 Task: Find connections with filter location Chisec with filter topic #Innovativewith filter profile language German with filter current company Hotel Jobs | JobKing.org with filter school Mgm College Of Engineering & Technology with filter industry Data Infrastructure and Analytics with filter service category Training with filter keywords title Personal Assistant
Action: Mouse moved to (555, 83)
Screenshot: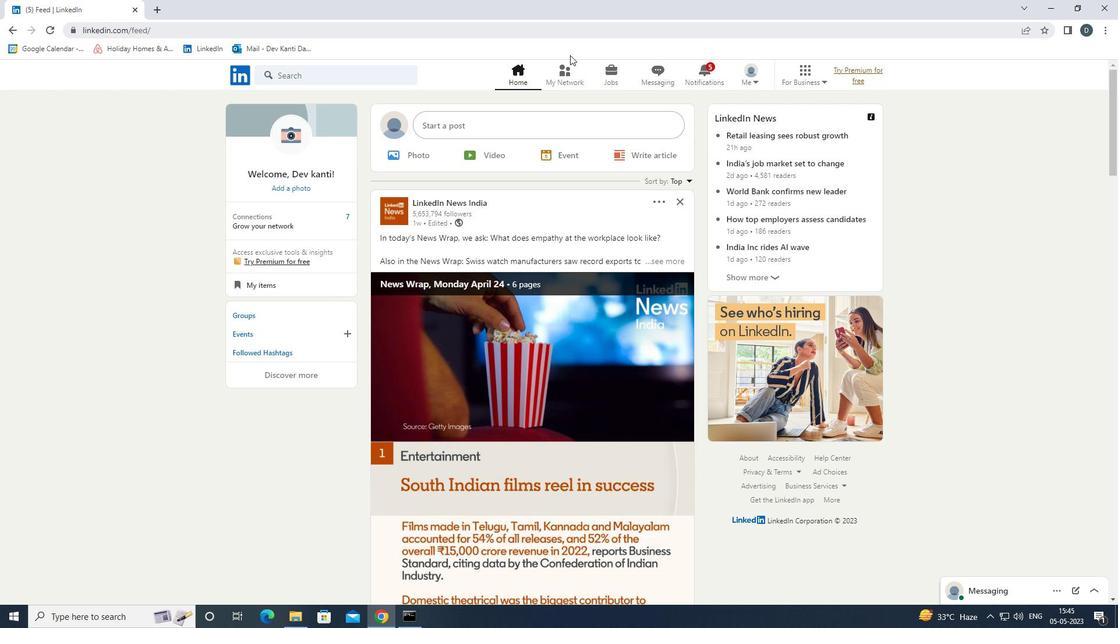 
Action: Mouse pressed left at (555, 83)
Screenshot: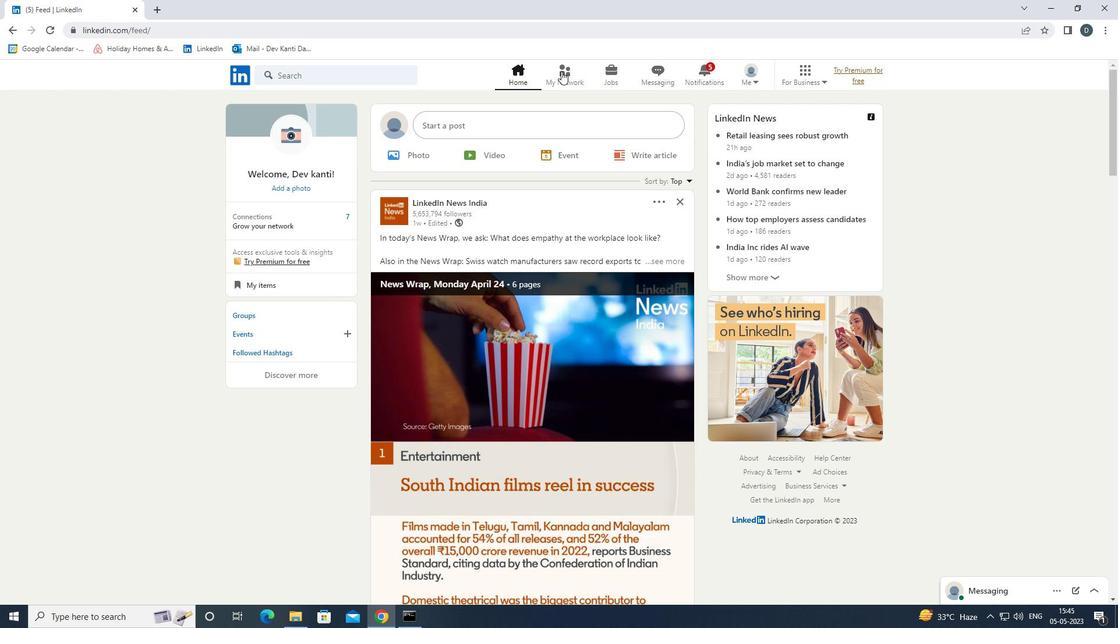 
Action: Mouse moved to (383, 139)
Screenshot: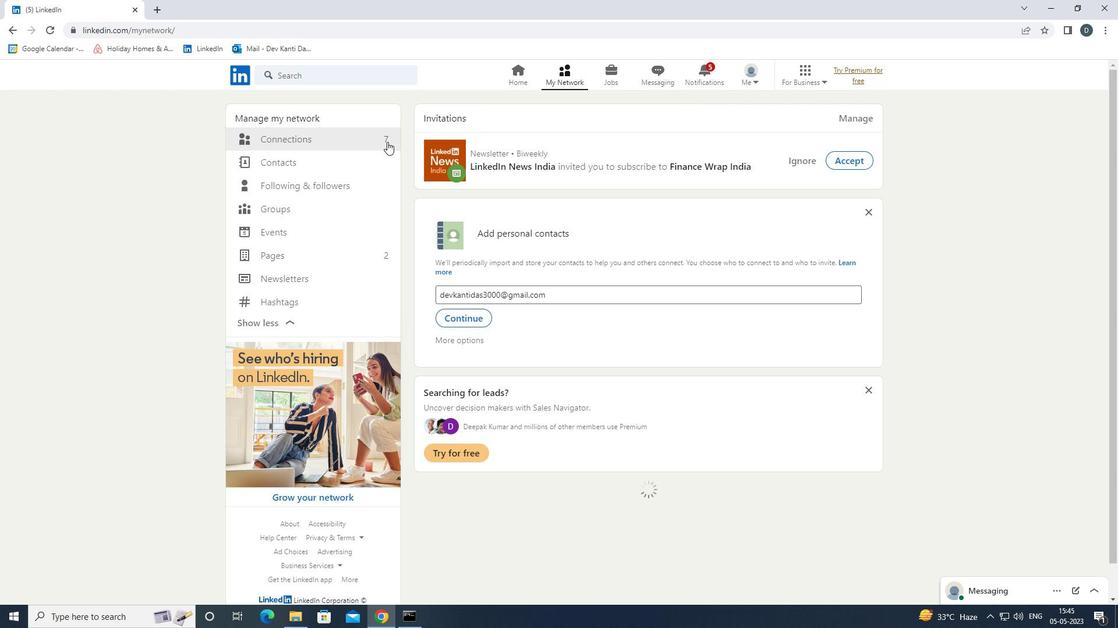 
Action: Mouse pressed left at (383, 139)
Screenshot: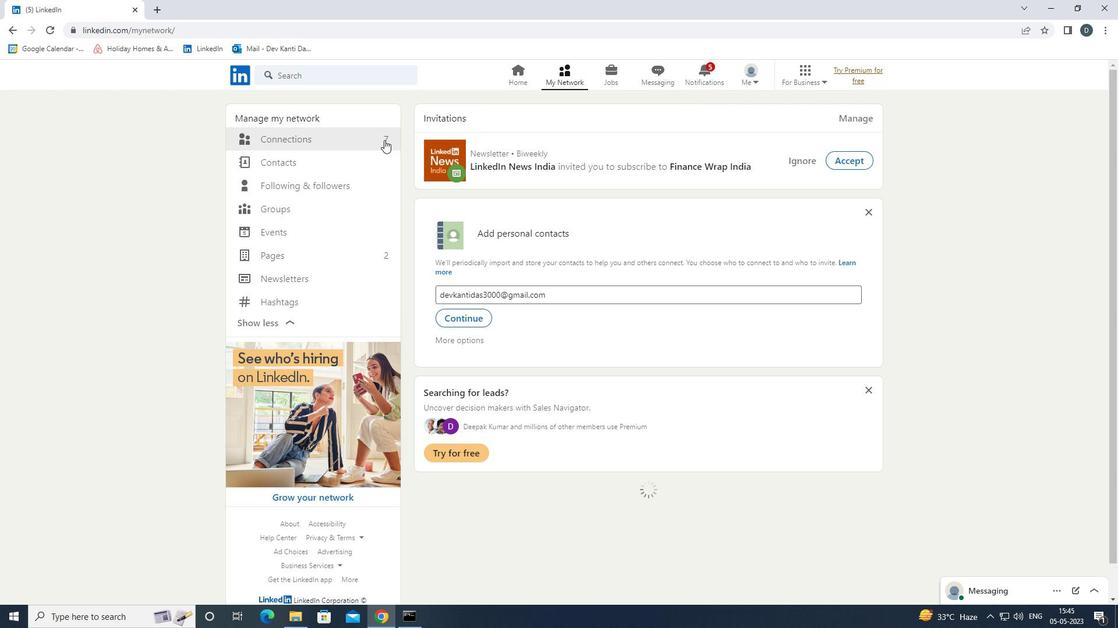 
Action: Mouse moved to (639, 136)
Screenshot: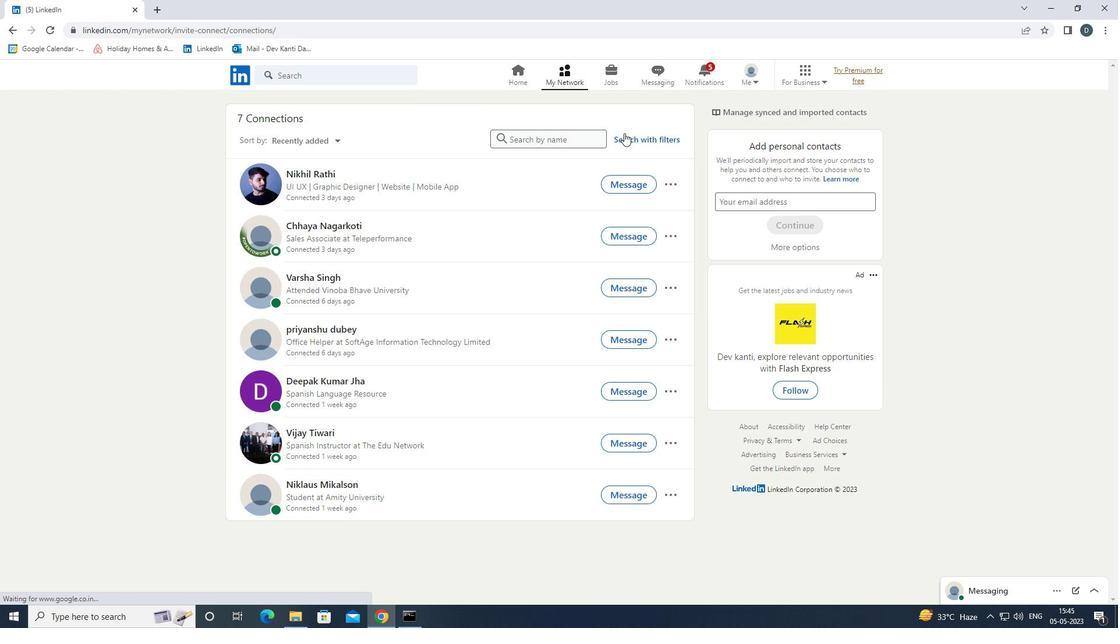 
Action: Mouse pressed left at (639, 136)
Screenshot: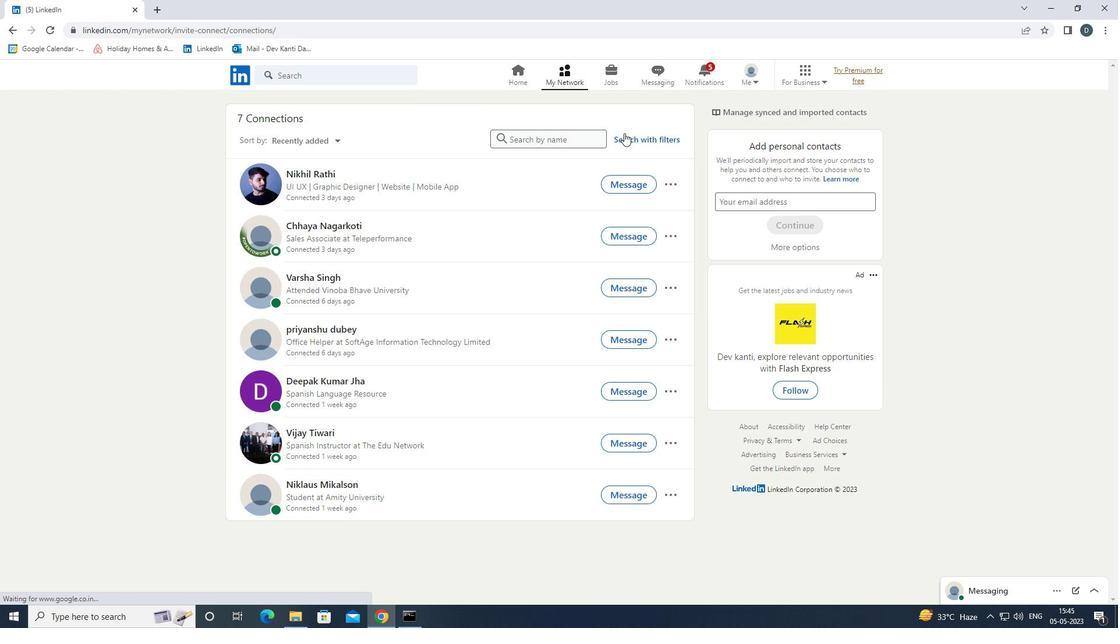 
Action: Mouse moved to (599, 111)
Screenshot: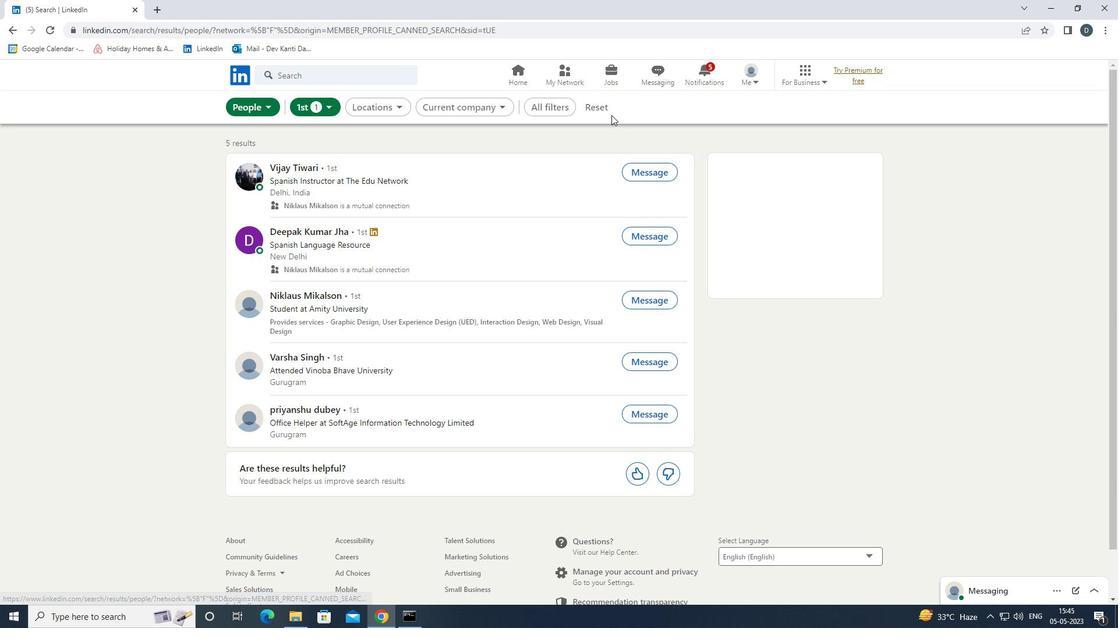 
Action: Mouse pressed left at (599, 111)
Screenshot: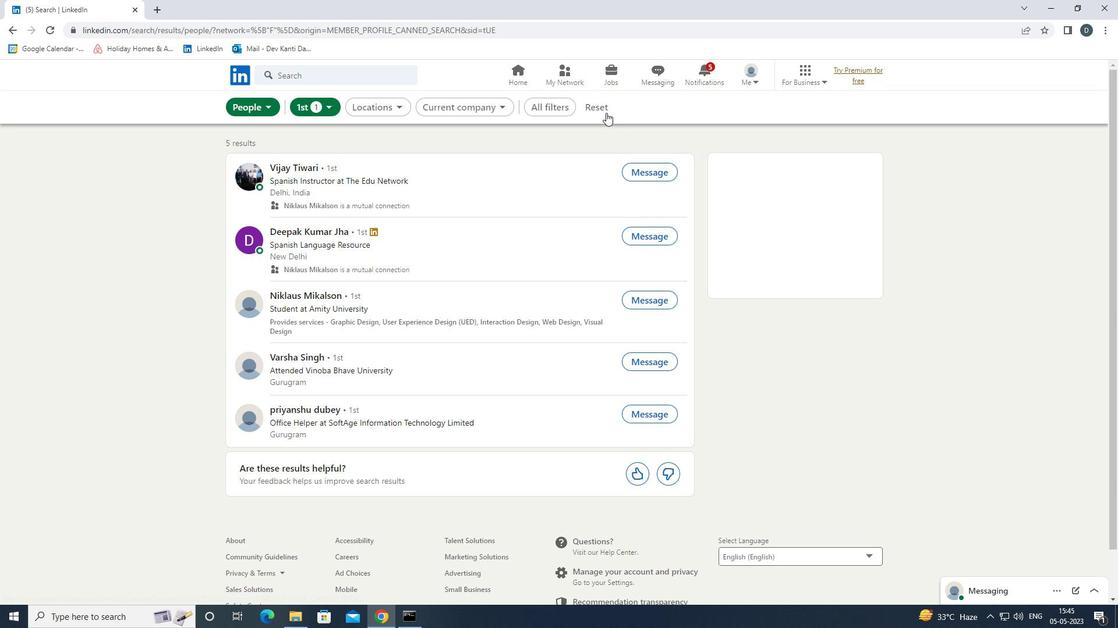 
Action: Mouse moved to (582, 111)
Screenshot: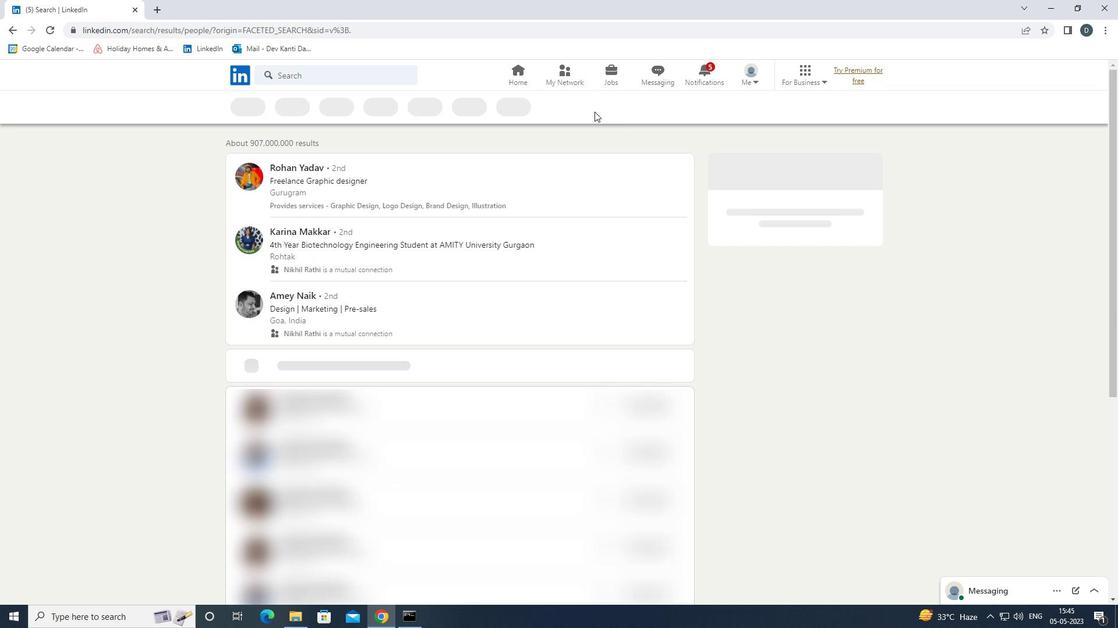 
Action: Mouse pressed left at (582, 111)
Screenshot: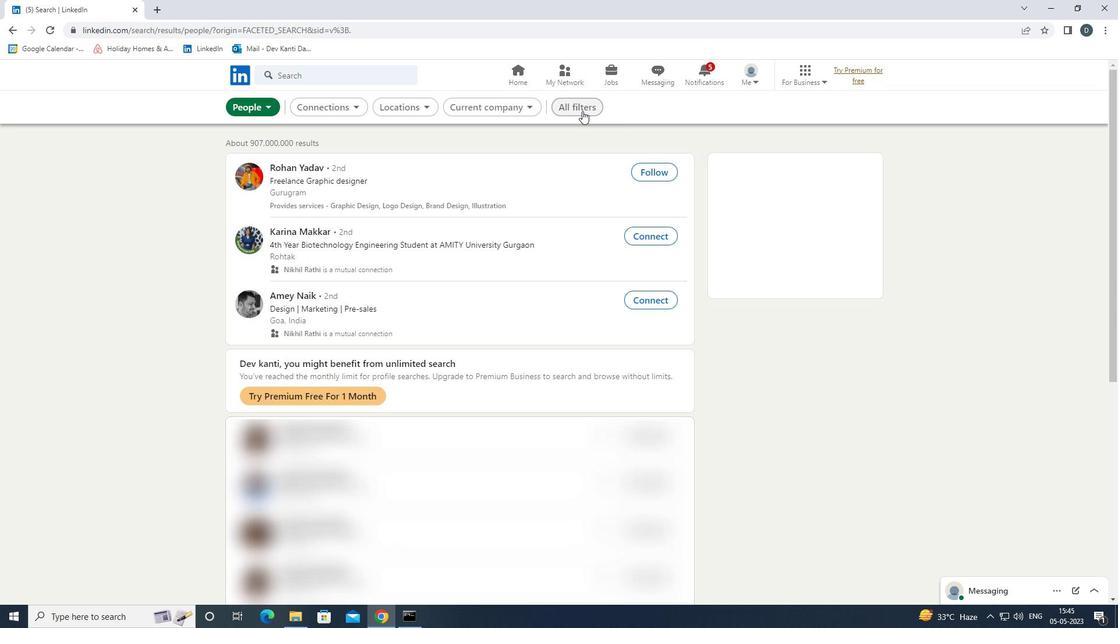 
Action: Mouse moved to (972, 347)
Screenshot: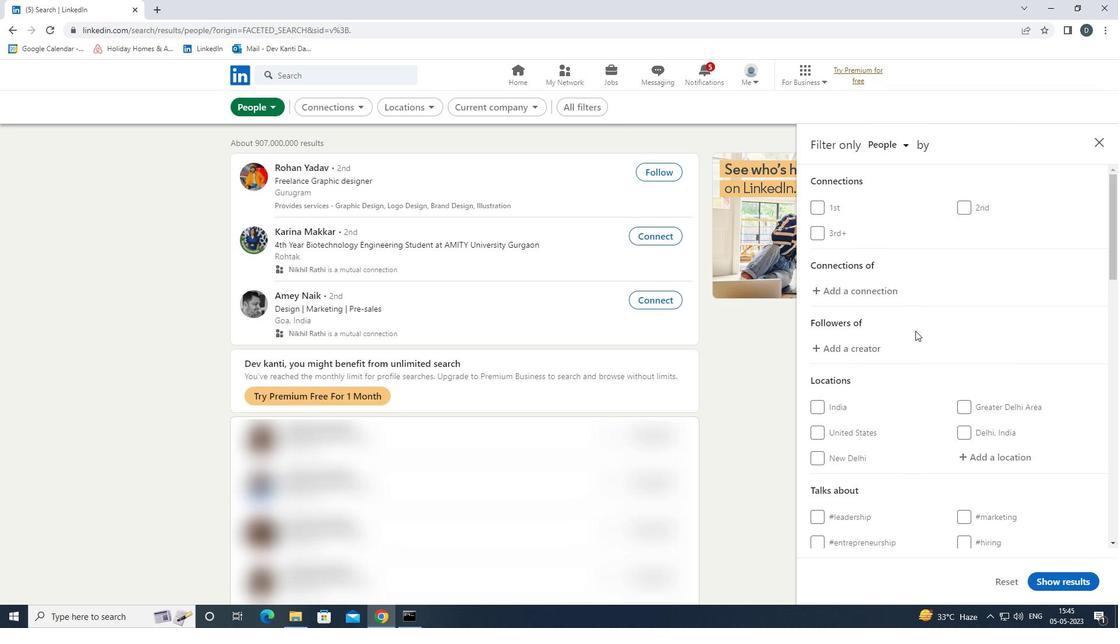 
Action: Mouse scrolled (972, 347) with delta (0, 0)
Screenshot: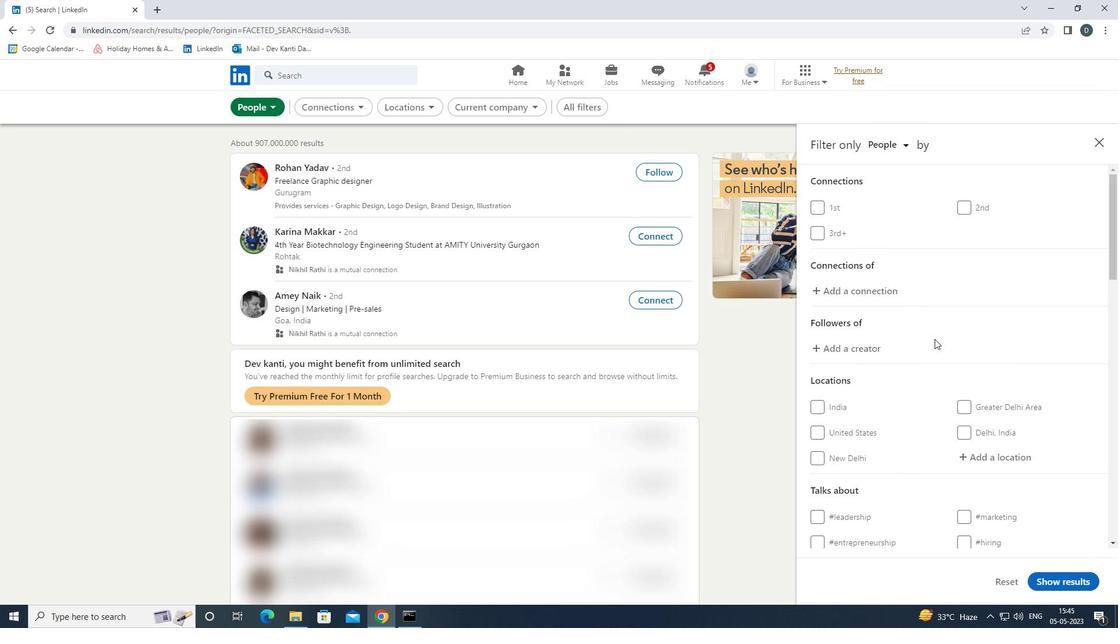 
Action: Mouse moved to (975, 350)
Screenshot: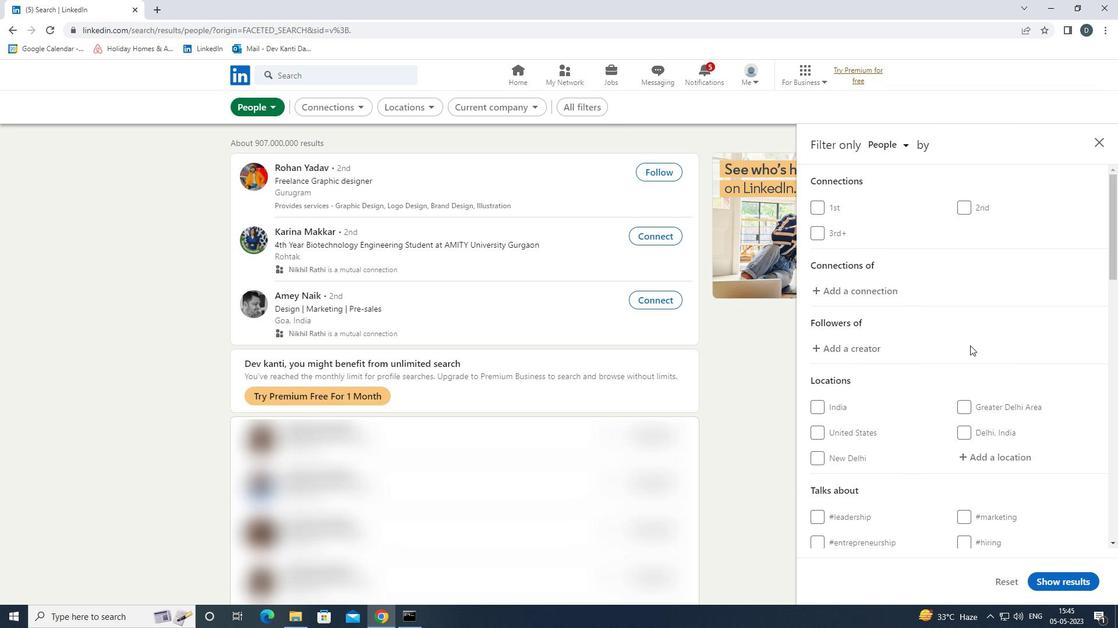 
Action: Mouse scrolled (975, 349) with delta (0, 0)
Screenshot: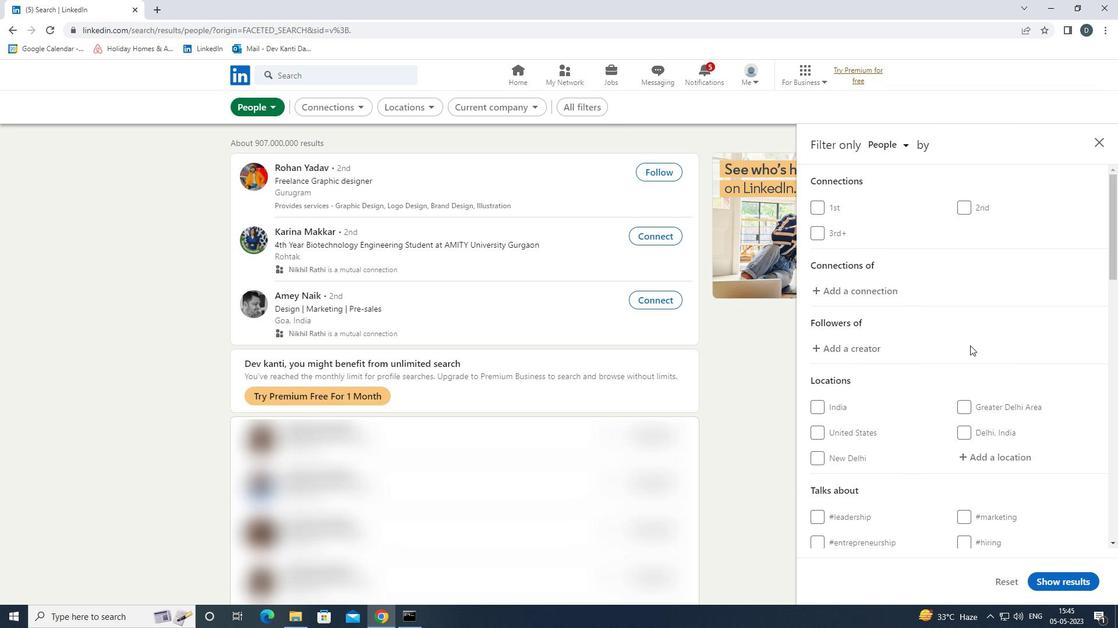 
Action: Mouse moved to (999, 347)
Screenshot: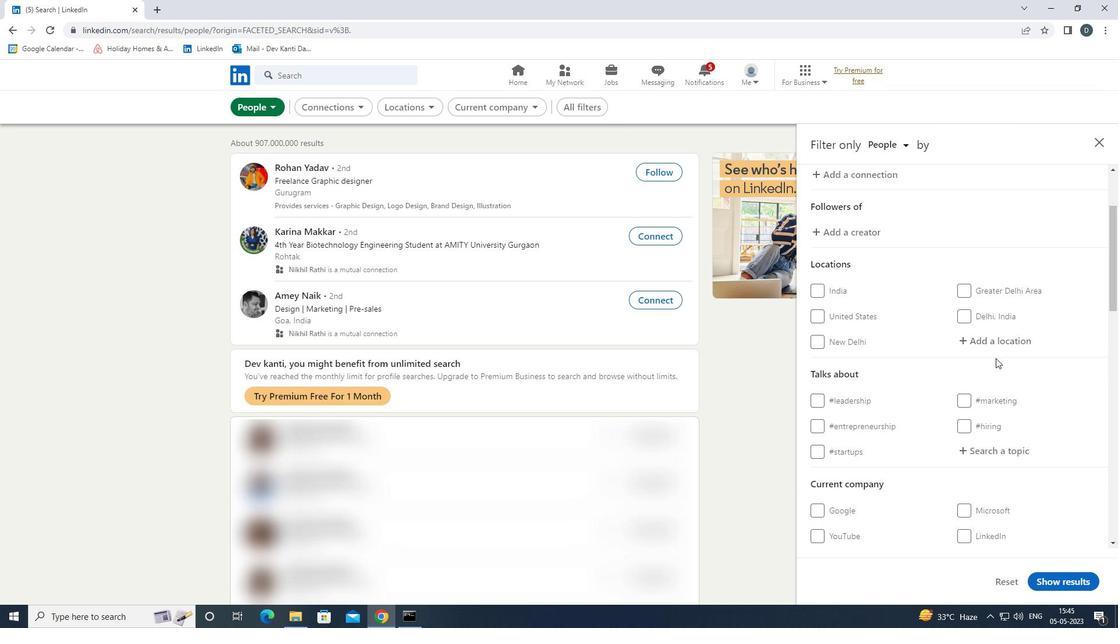 
Action: Mouse pressed left at (999, 347)
Screenshot: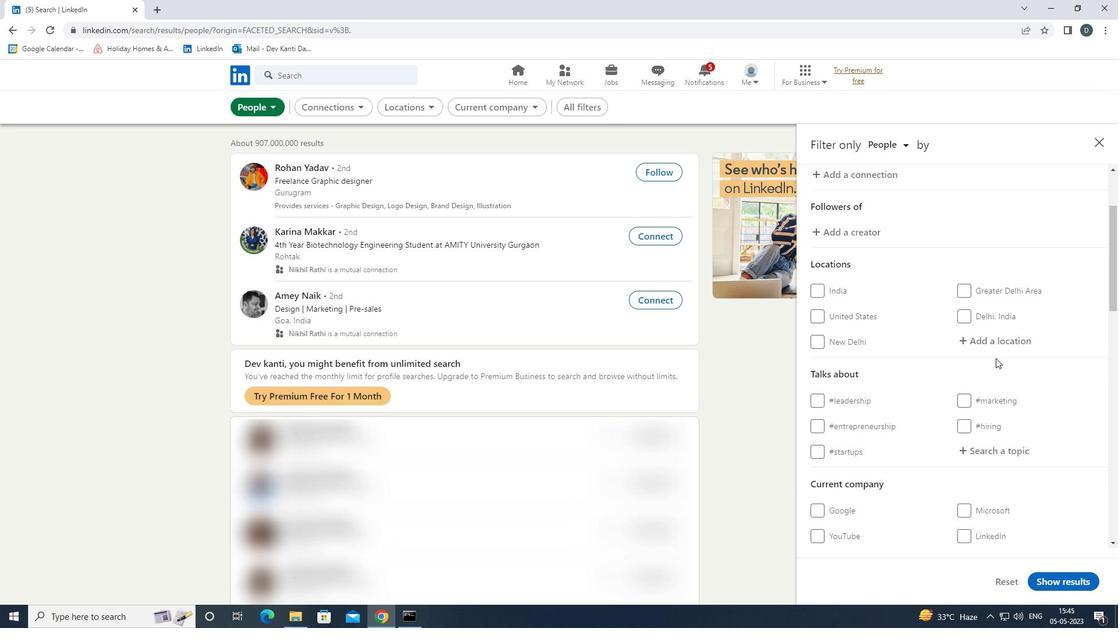 
Action: Mouse moved to (945, 331)
Screenshot: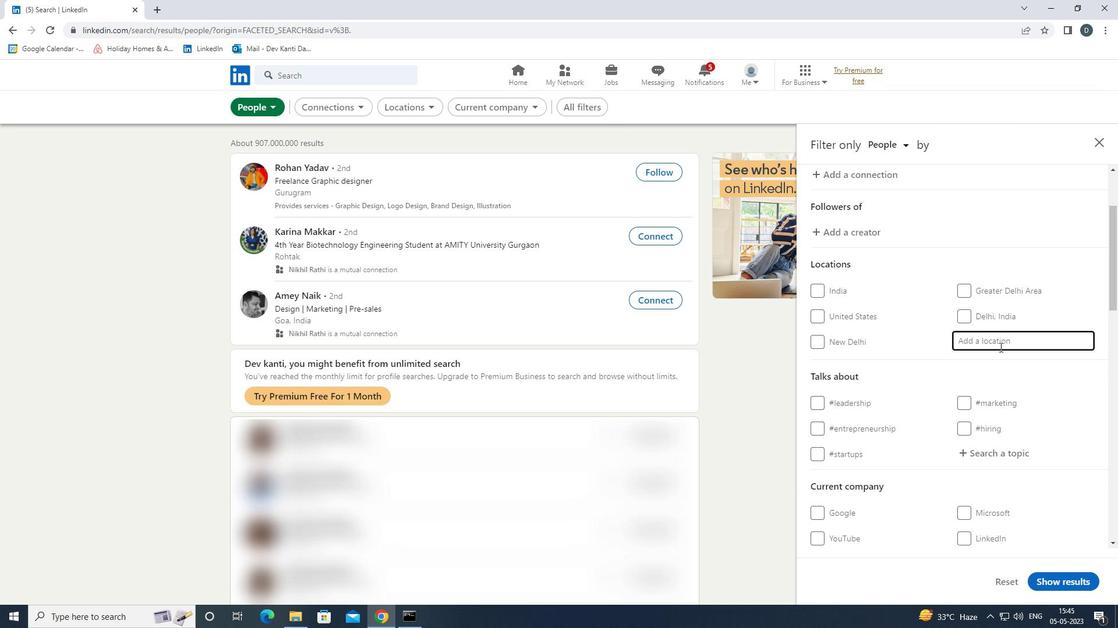 
Action: Key pressed <Key.shift><Key.shift><Key.shift><Key.shift><Key.shift>CHIRES<Key.down><Key.enter>
Screenshot: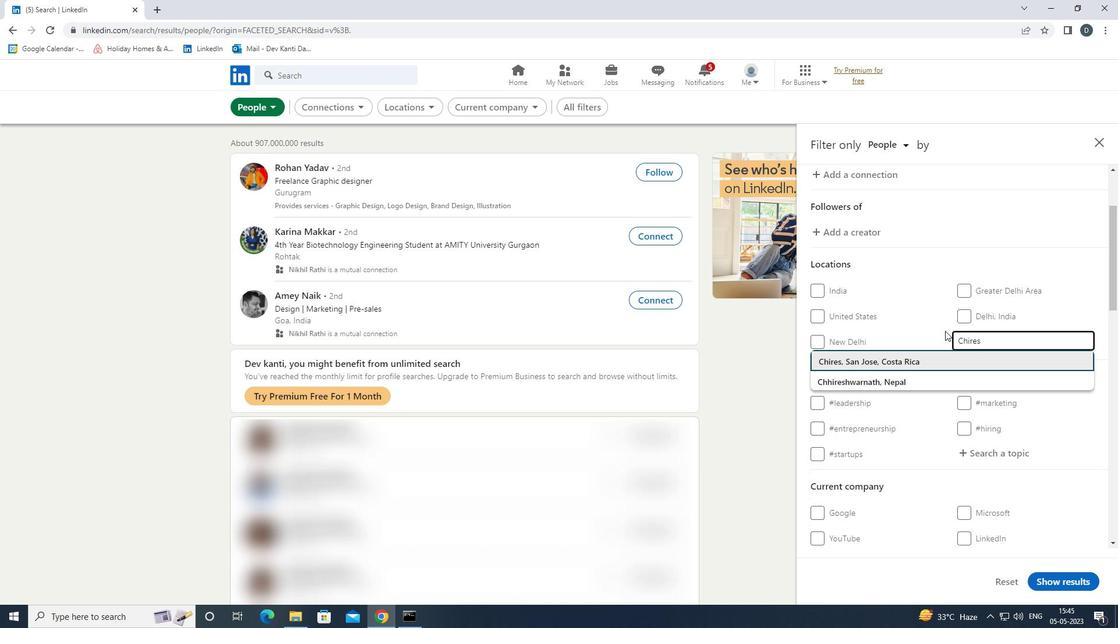 
Action: Mouse scrolled (945, 330) with delta (0, 0)
Screenshot: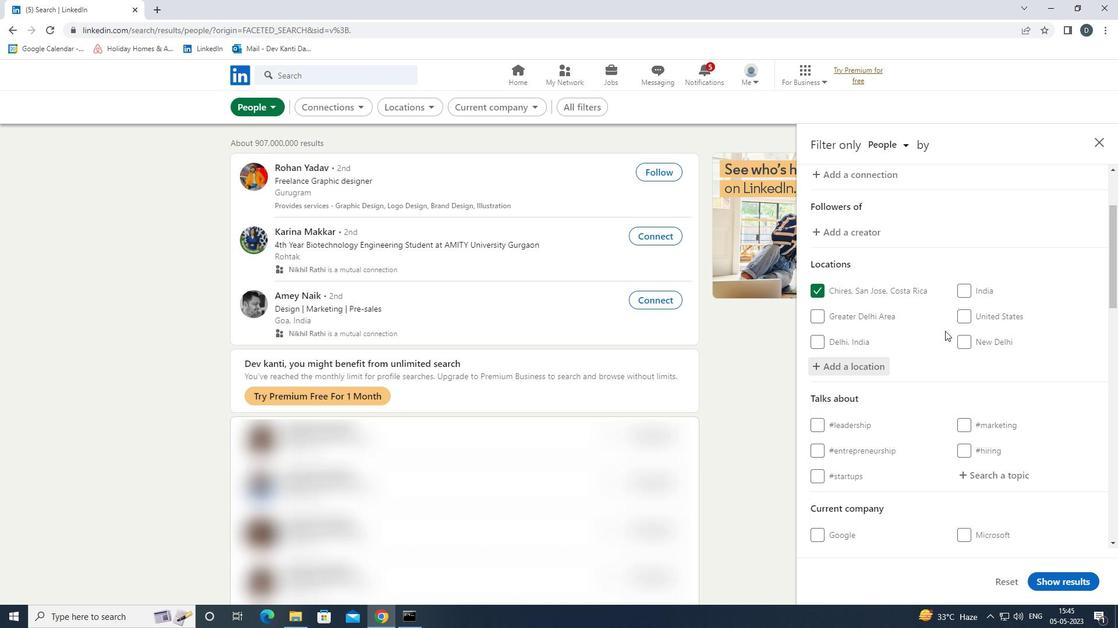 
Action: Mouse scrolled (945, 330) with delta (0, 0)
Screenshot: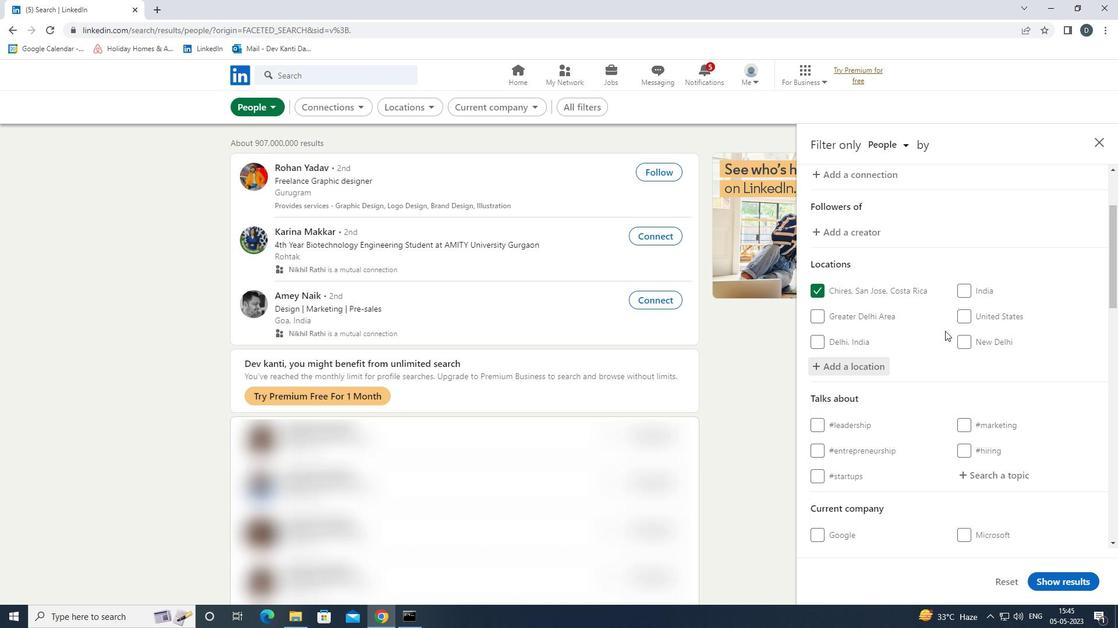 
Action: Mouse moved to (988, 354)
Screenshot: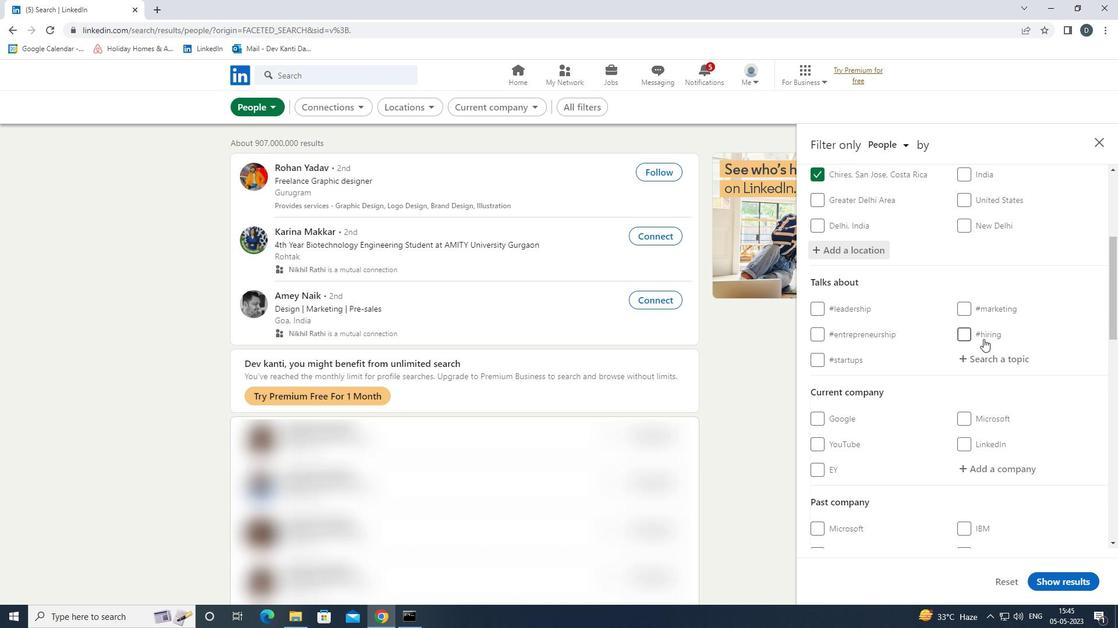 
Action: Mouse pressed left at (988, 354)
Screenshot: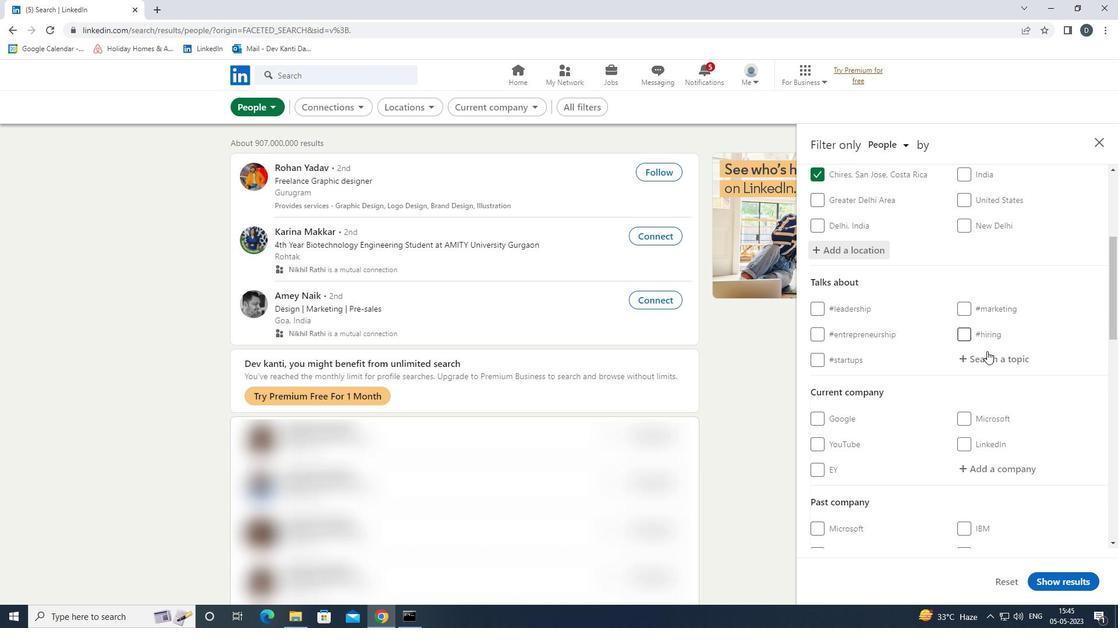 
Action: Key pressed <Key.shift><Key.shift><Key.shift>INNOVATION<Key.backspace><Key.backspace>VE<Key.down><Key.enter>
Screenshot: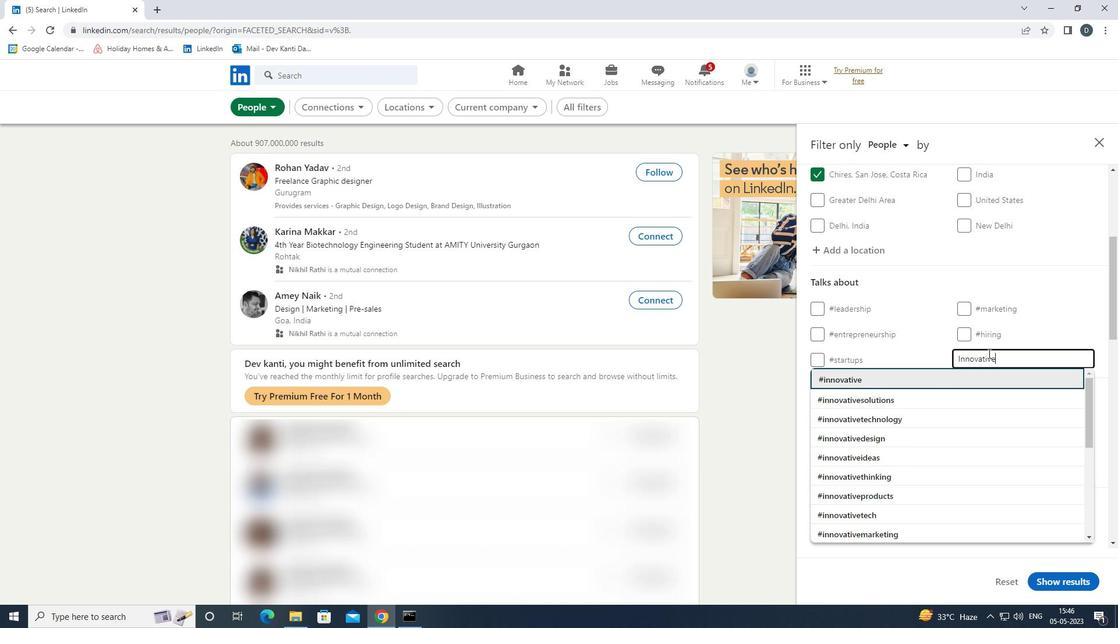 
Action: Mouse scrolled (988, 353) with delta (0, 0)
Screenshot: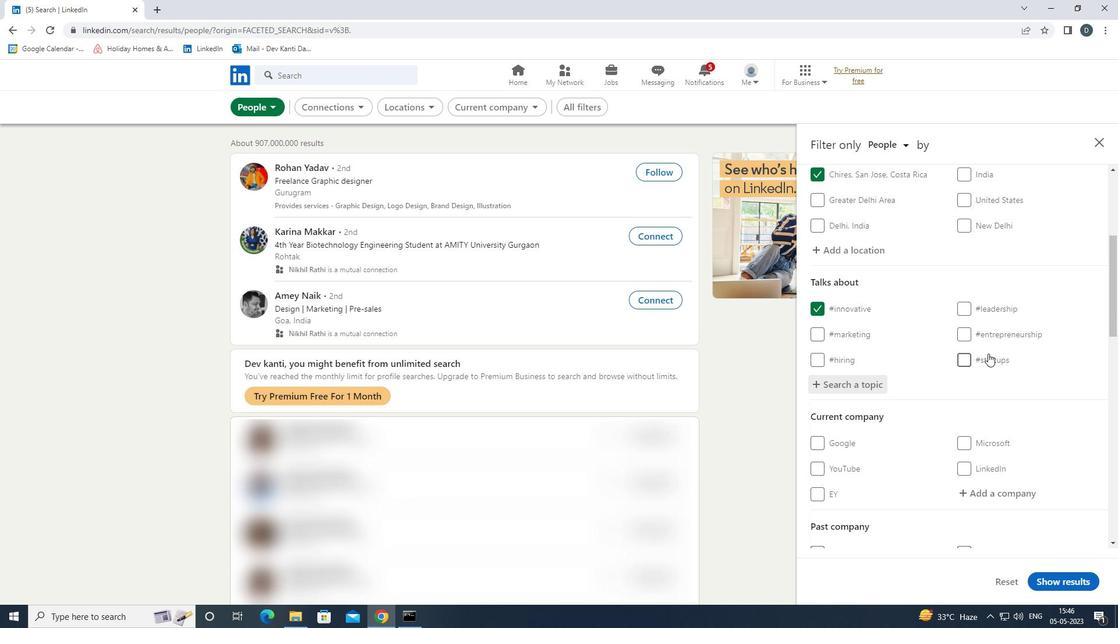 
Action: Mouse scrolled (988, 353) with delta (0, 0)
Screenshot: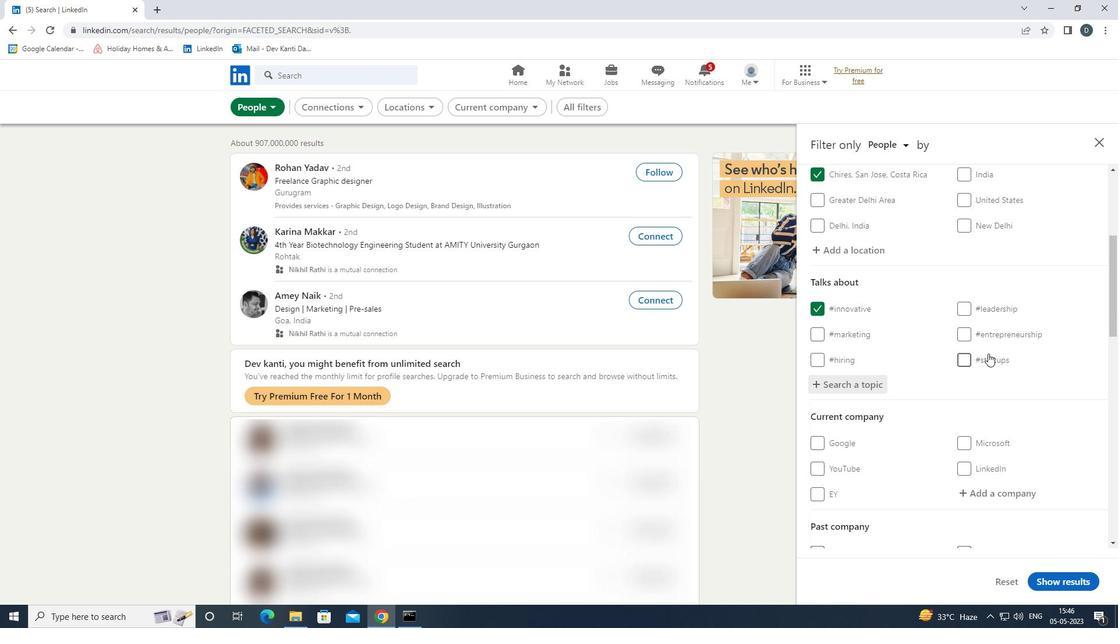 
Action: Mouse scrolled (988, 353) with delta (0, 0)
Screenshot: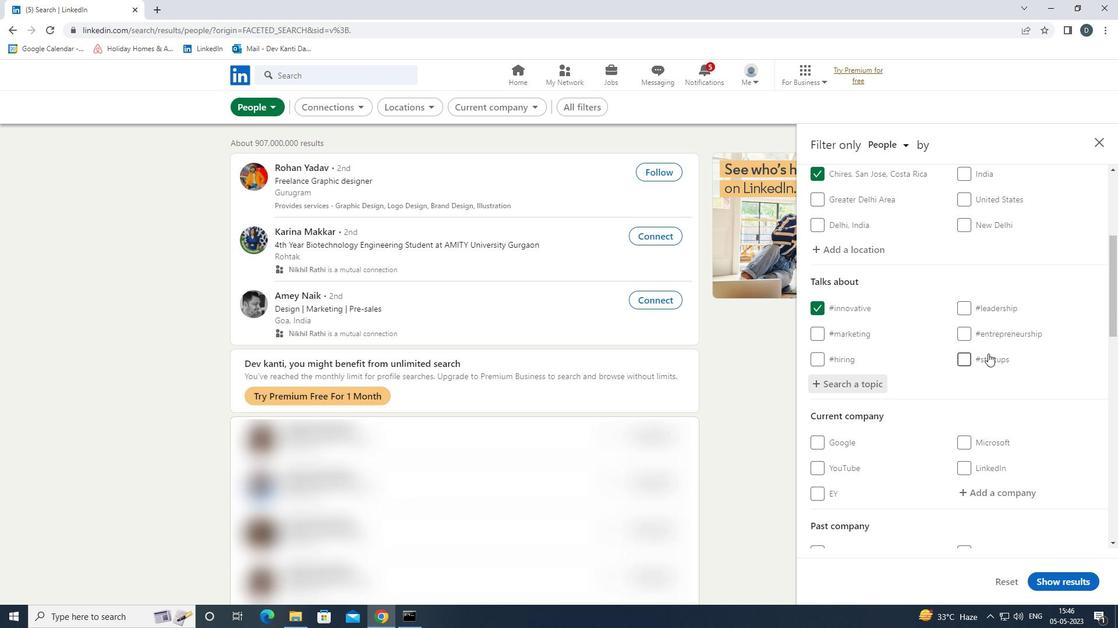 
Action: Mouse moved to (988, 354)
Screenshot: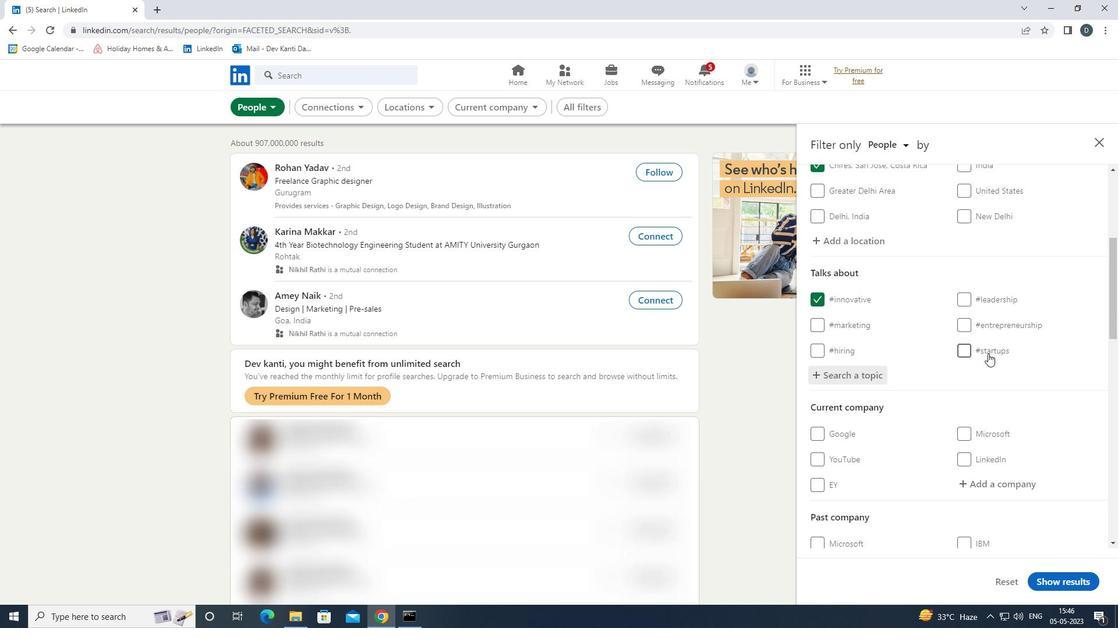 
Action: Mouse scrolled (988, 353) with delta (0, 0)
Screenshot: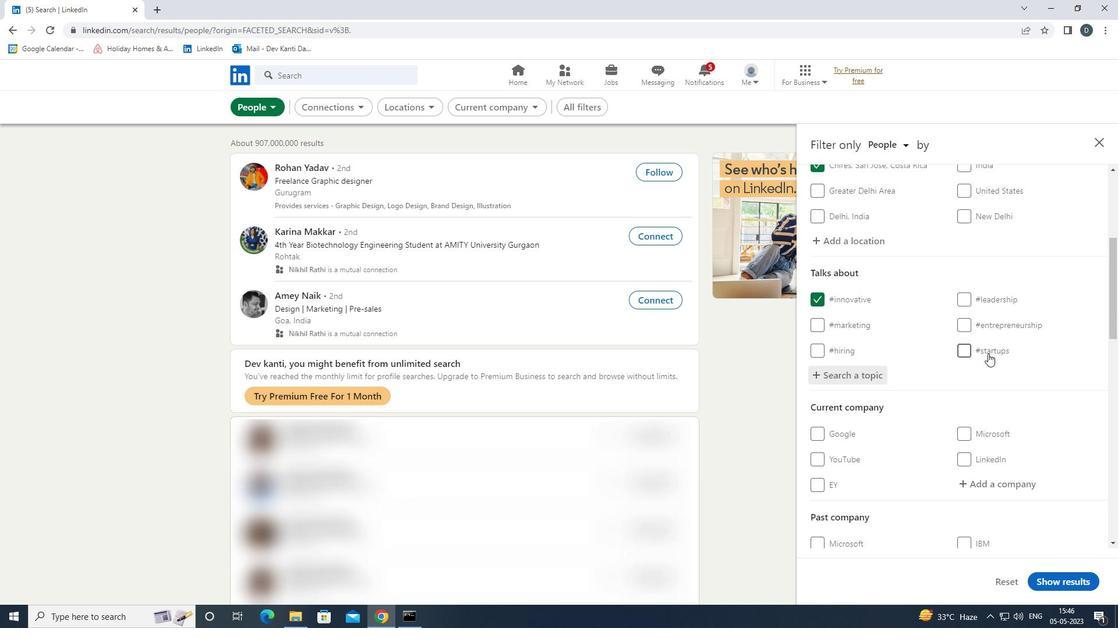 
Action: Mouse scrolled (988, 353) with delta (0, 0)
Screenshot: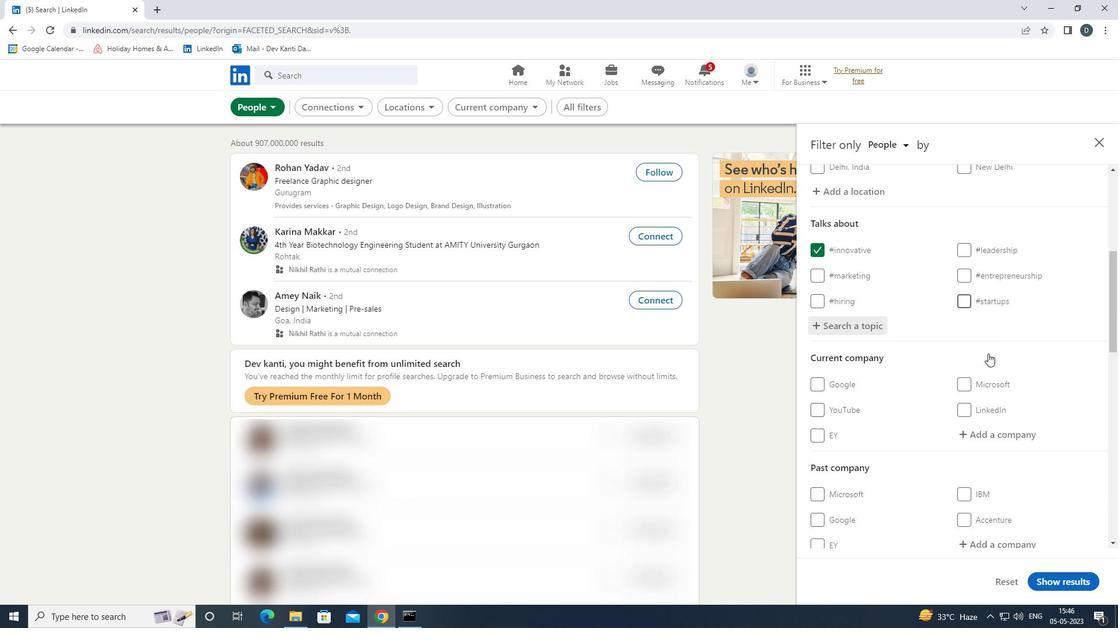 
Action: Mouse scrolled (988, 353) with delta (0, 0)
Screenshot: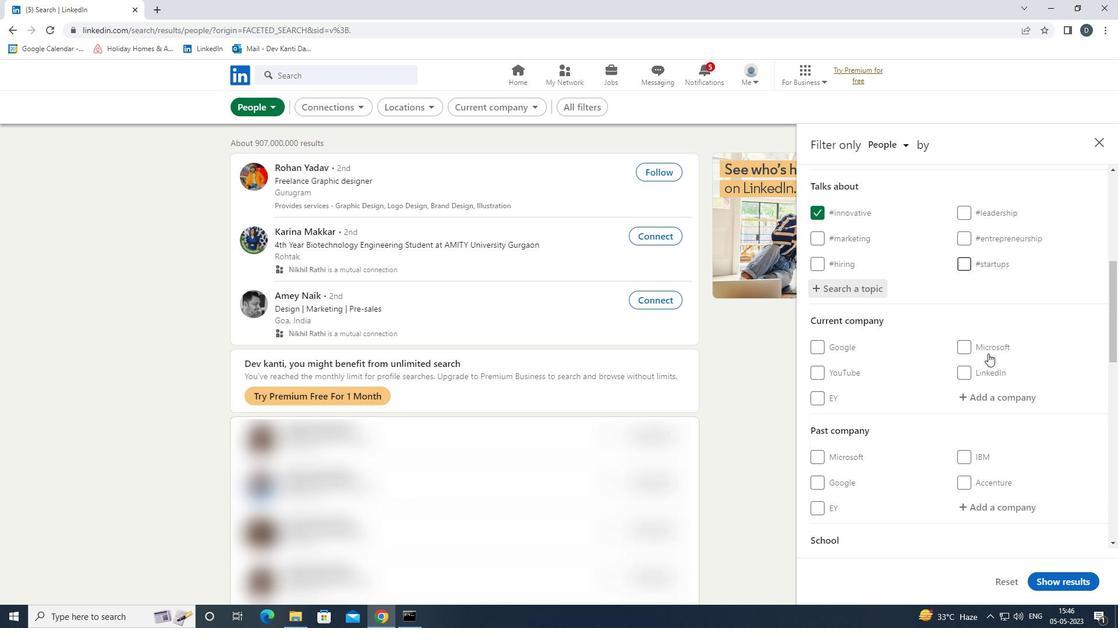 
Action: Mouse scrolled (988, 353) with delta (0, 0)
Screenshot: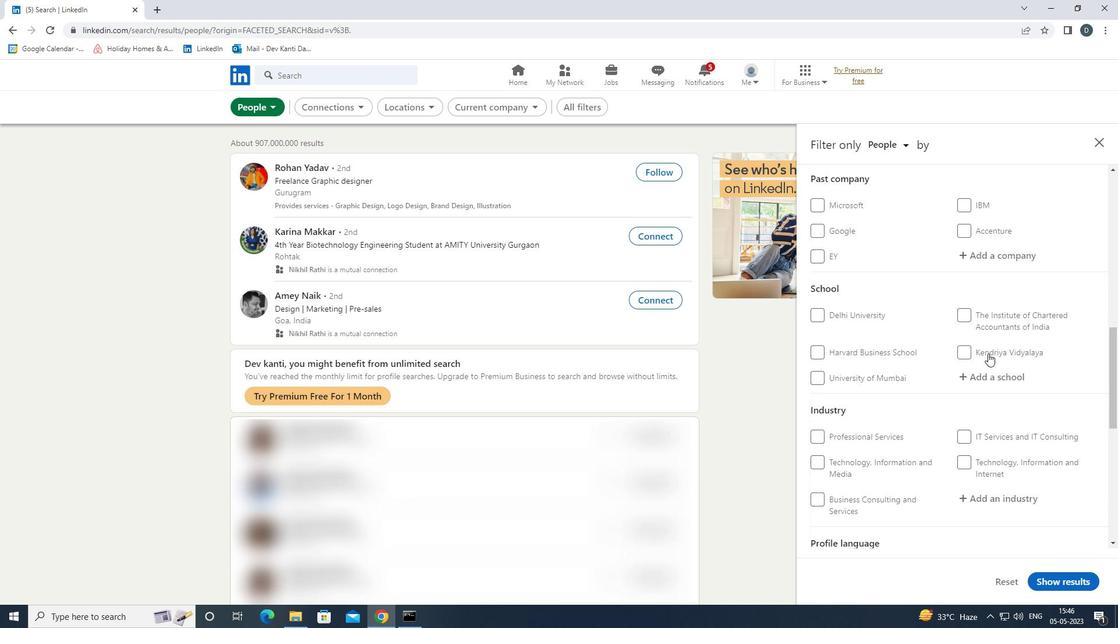 
Action: Mouse scrolled (988, 353) with delta (0, 0)
Screenshot: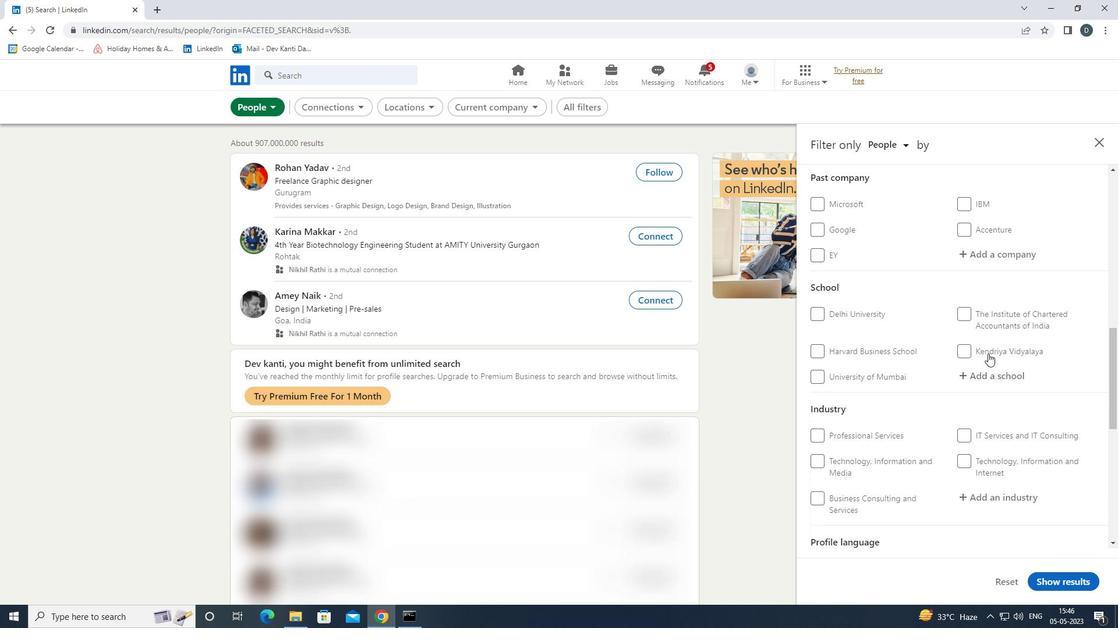
Action: Mouse scrolled (988, 353) with delta (0, 0)
Screenshot: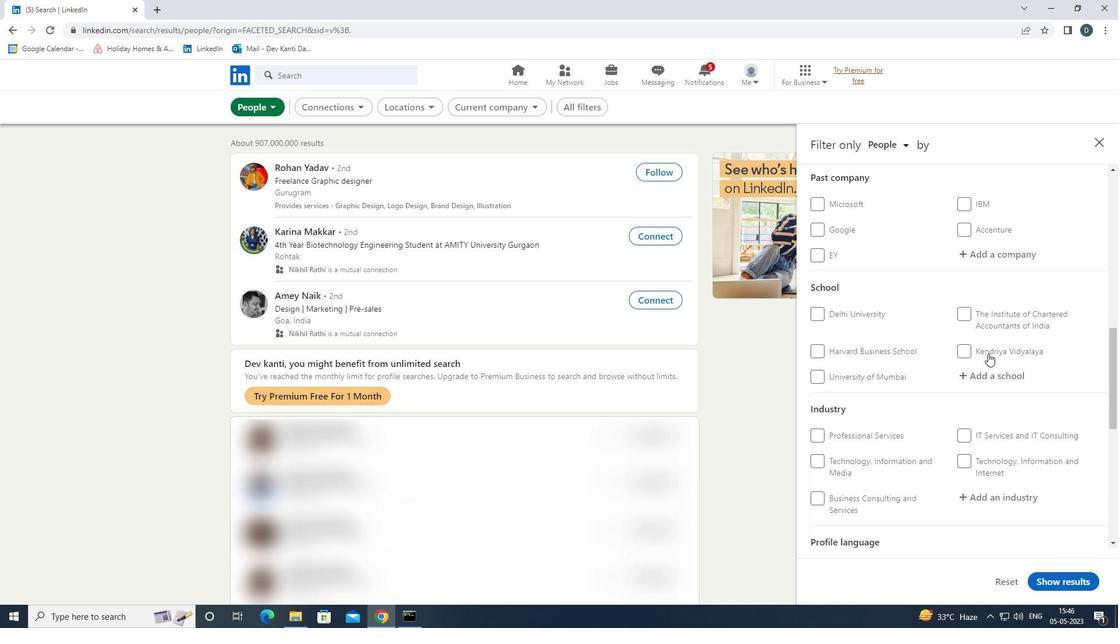 
Action: Mouse scrolled (988, 353) with delta (0, 0)
Screenshot: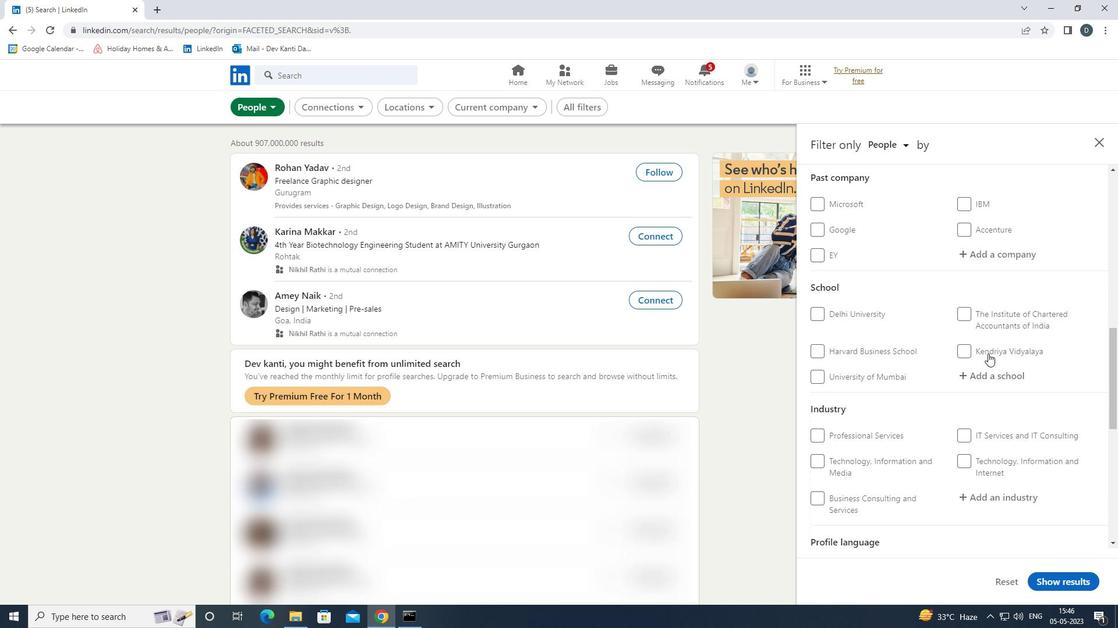 
Action: Mouse moved to (840, 387)
Screenshot: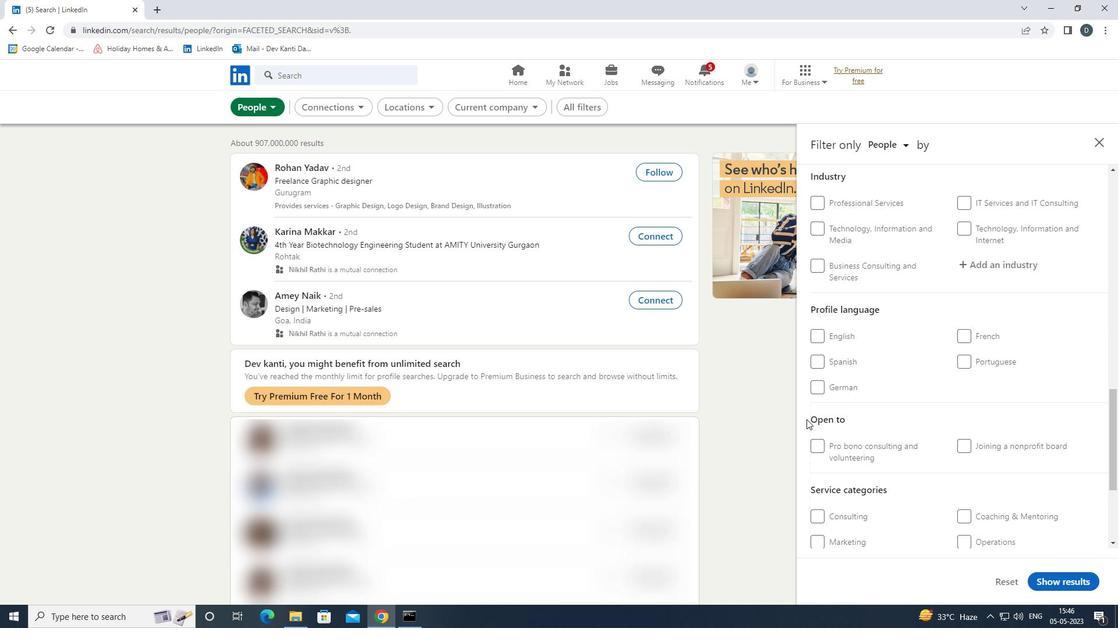
Action: Mouse pressed left at (840, 387)
Screenshot: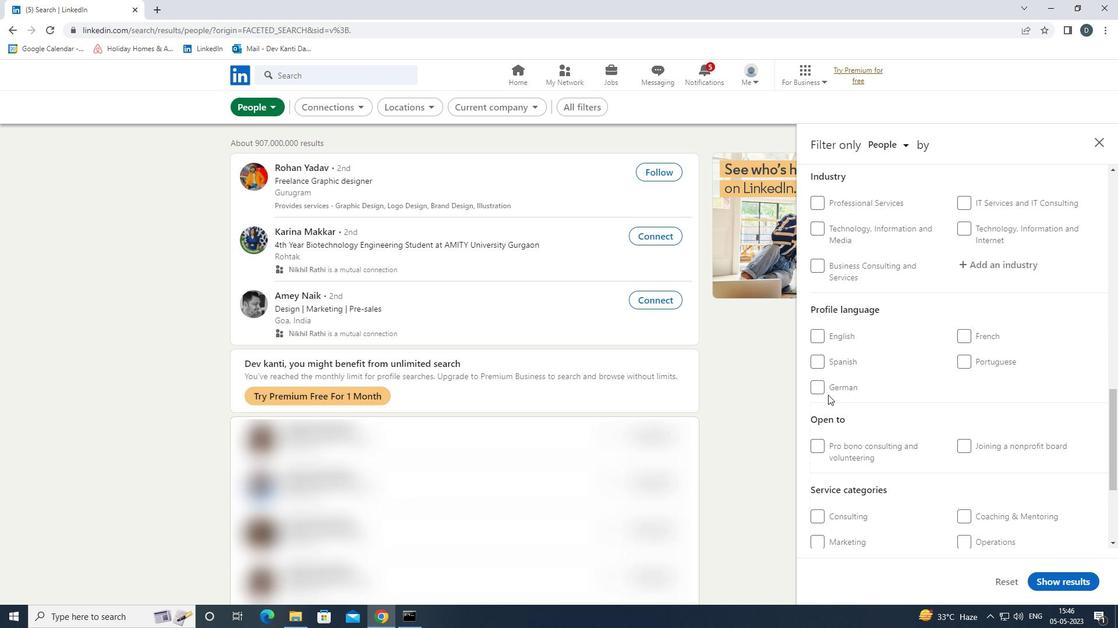 
Action: Mouse scrolled (840, 387) with delta (0, 0)
Screenshot: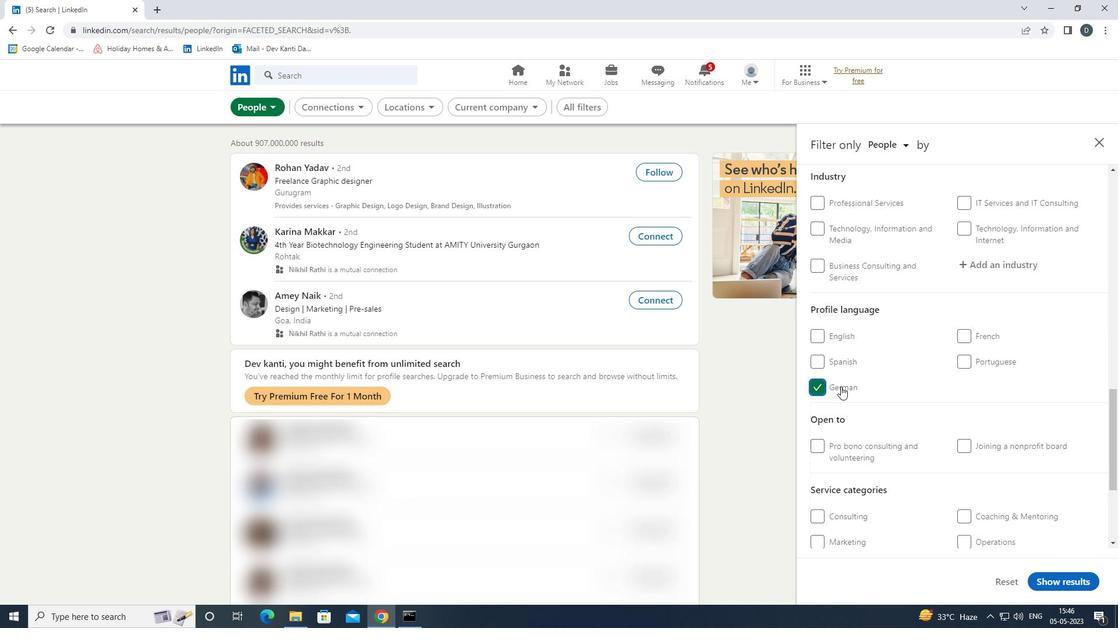 
Action: Mouse scrolled (840, 387) with delta (0, 0)
Screenshot: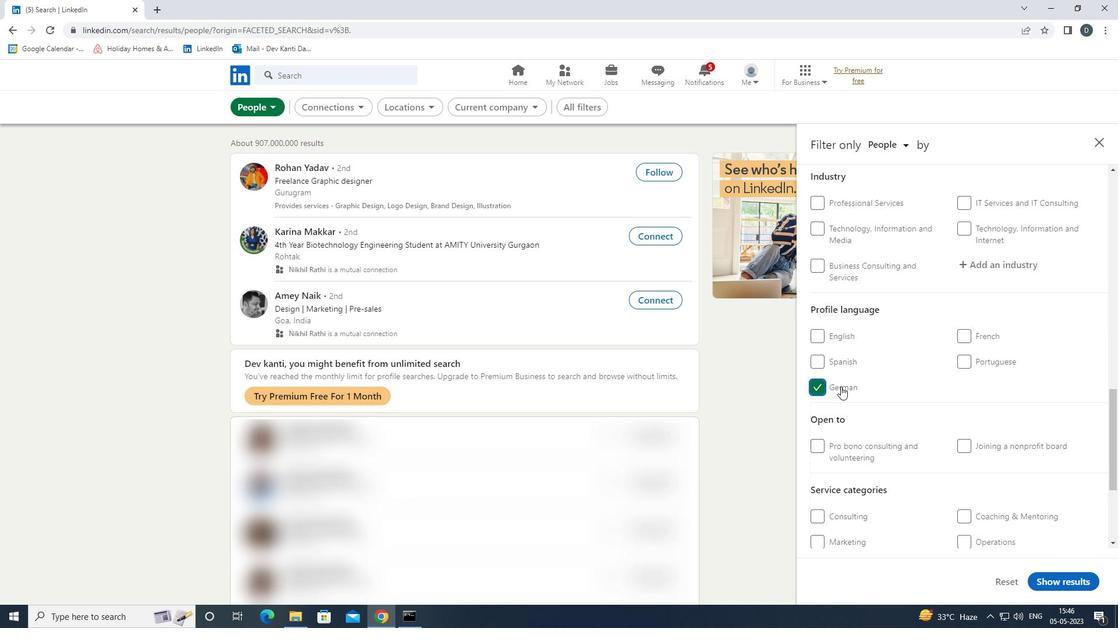 
Action: Mouse scrolled (840, 387) with delta (0, 0)
Screenshot: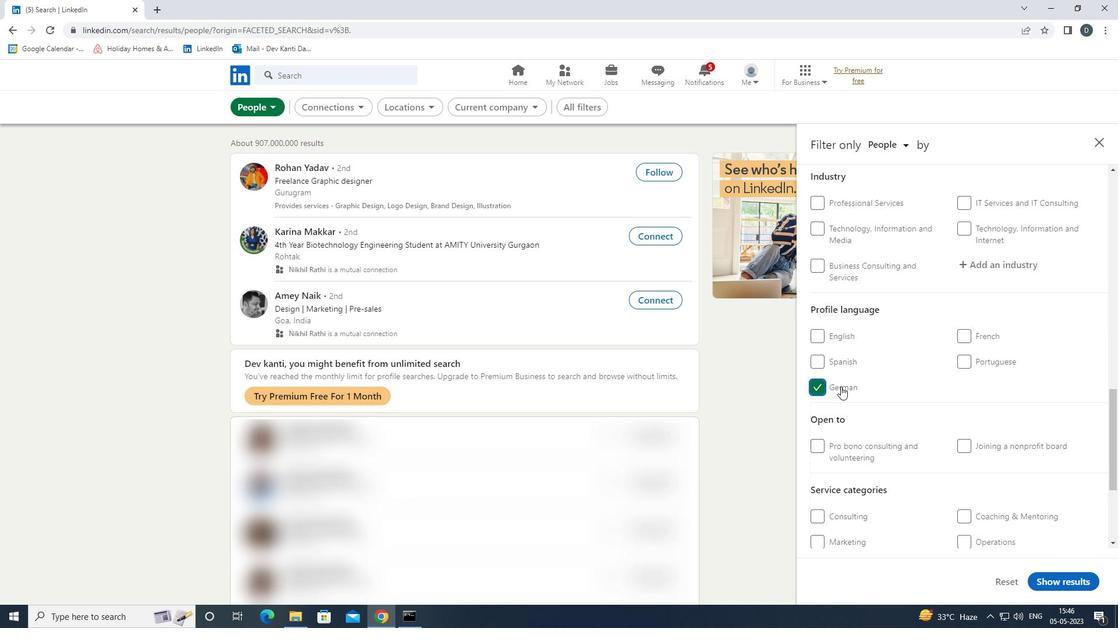 
Action: Mouse scrolled (840, 387) with delta (0, 0)
Screenshot: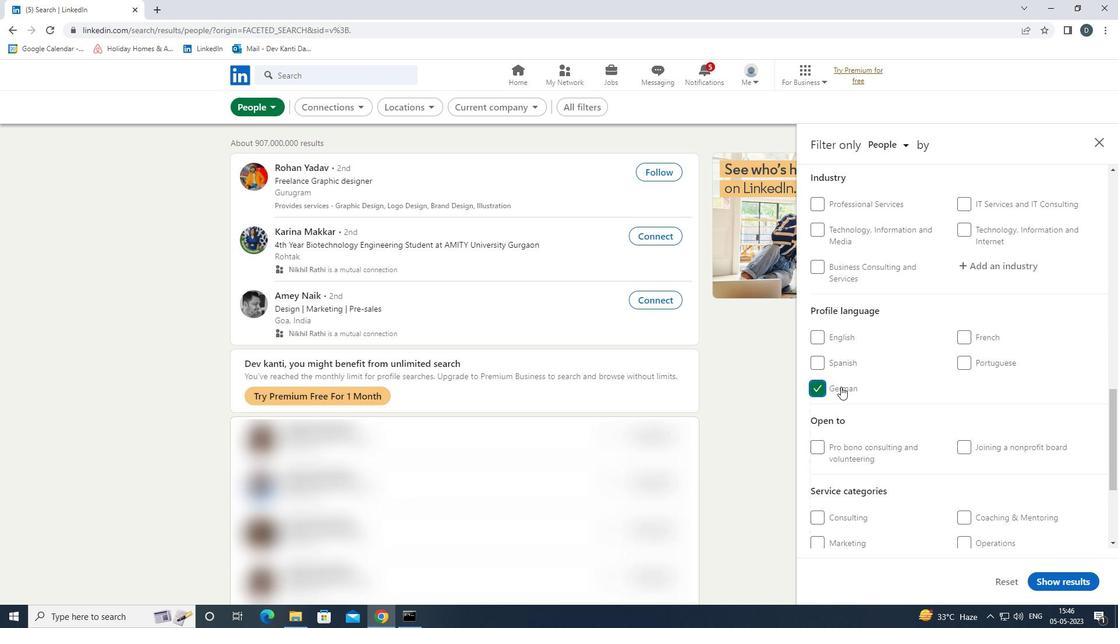 
Action: Mouse scrolled (840, 387) with delta (0, 0)
Screenshot: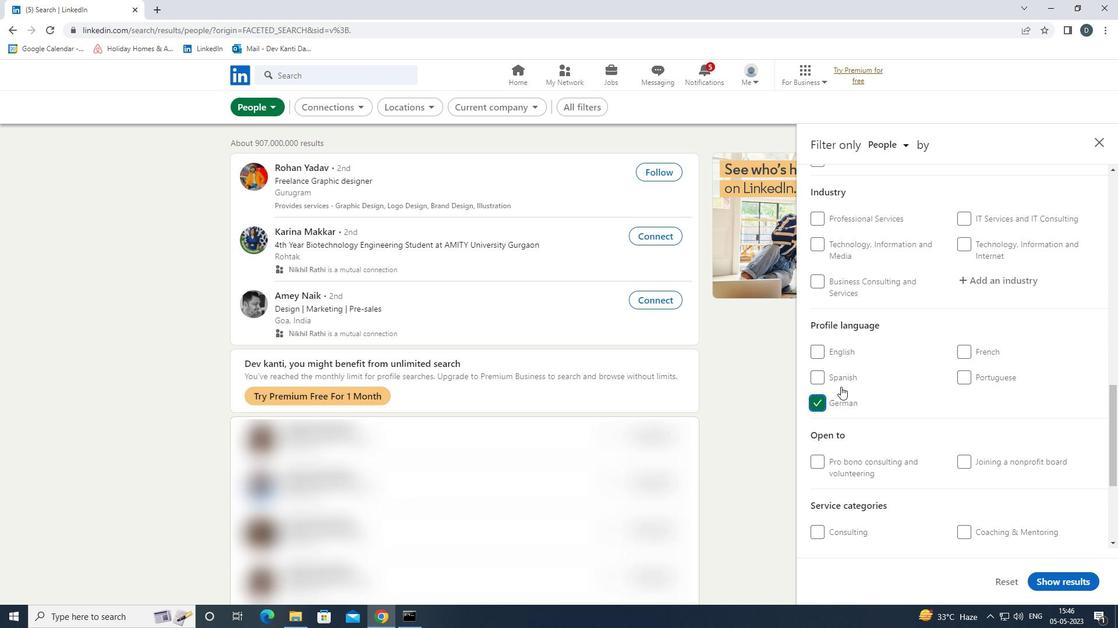 
Action: Mouse scrolled (840, 387) with delta (0, 0)
Screenshot: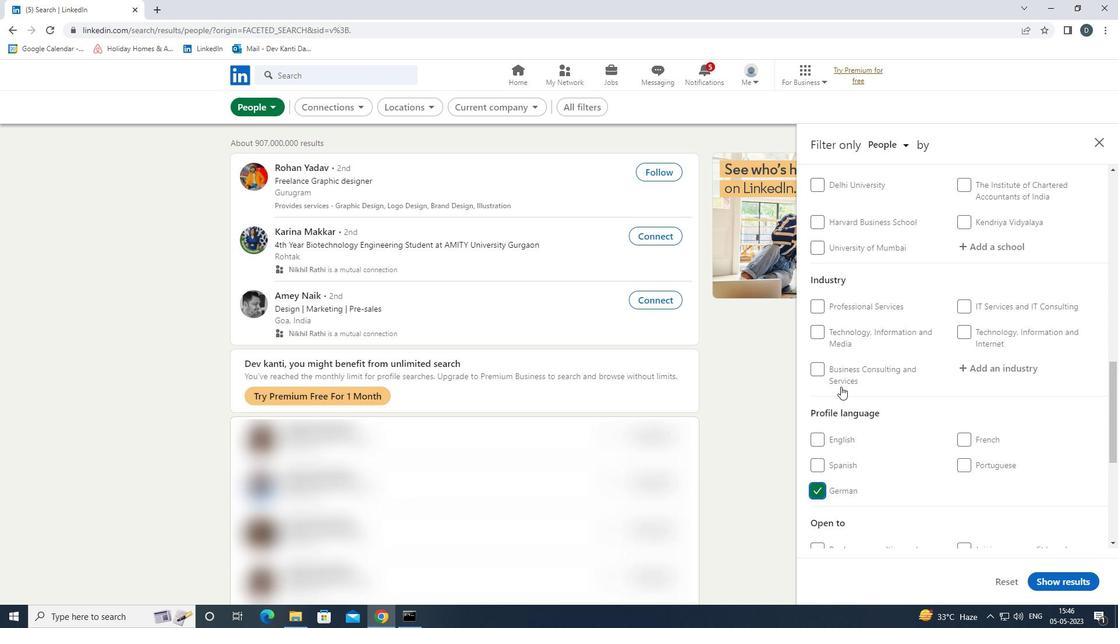 
Action: Mouse moved to (849, 381)
Screenshot: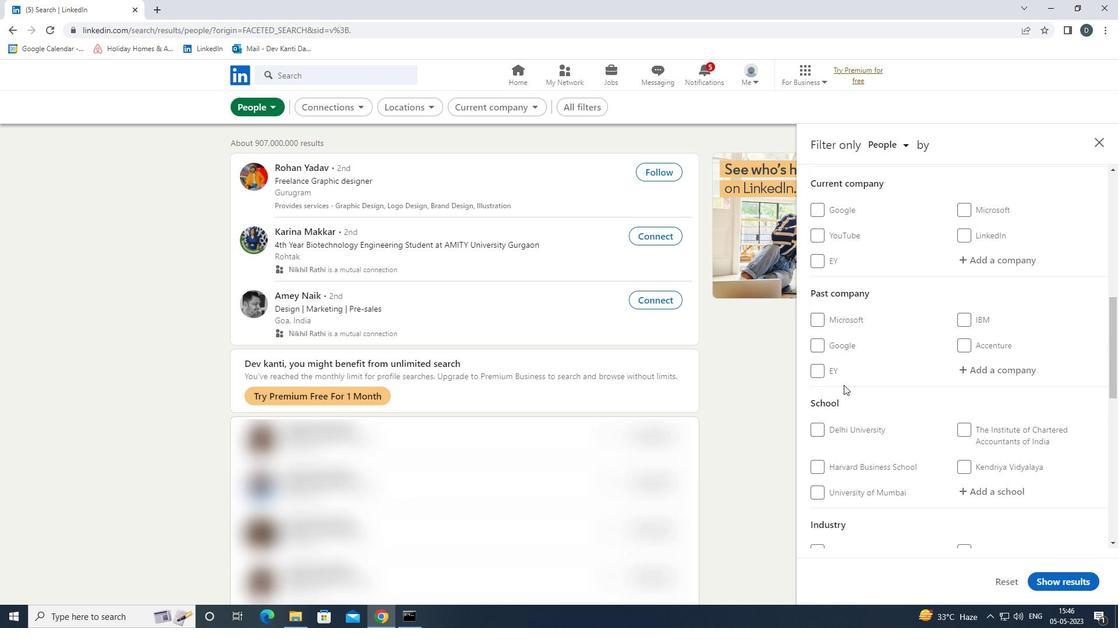 
Action: Mouse scrolled (849, 382) with delta (0, 0)
Screenshot: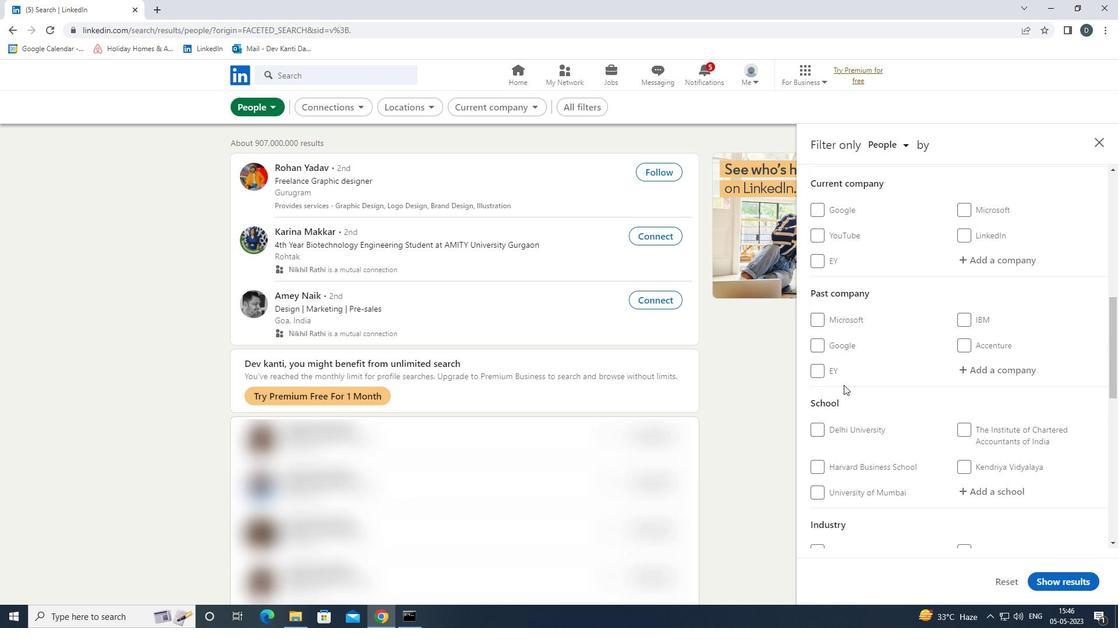 
Action: Mouse moved to (1001, 314)
Screenshot: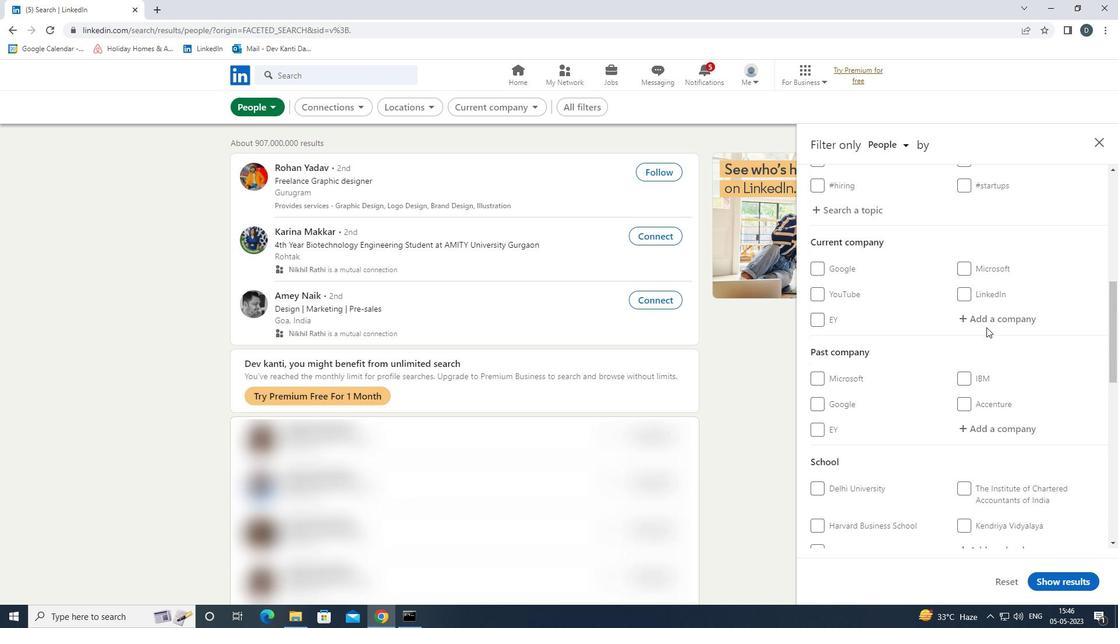 
Action: Mouse pressed left at (1001, 314)
Screenshot: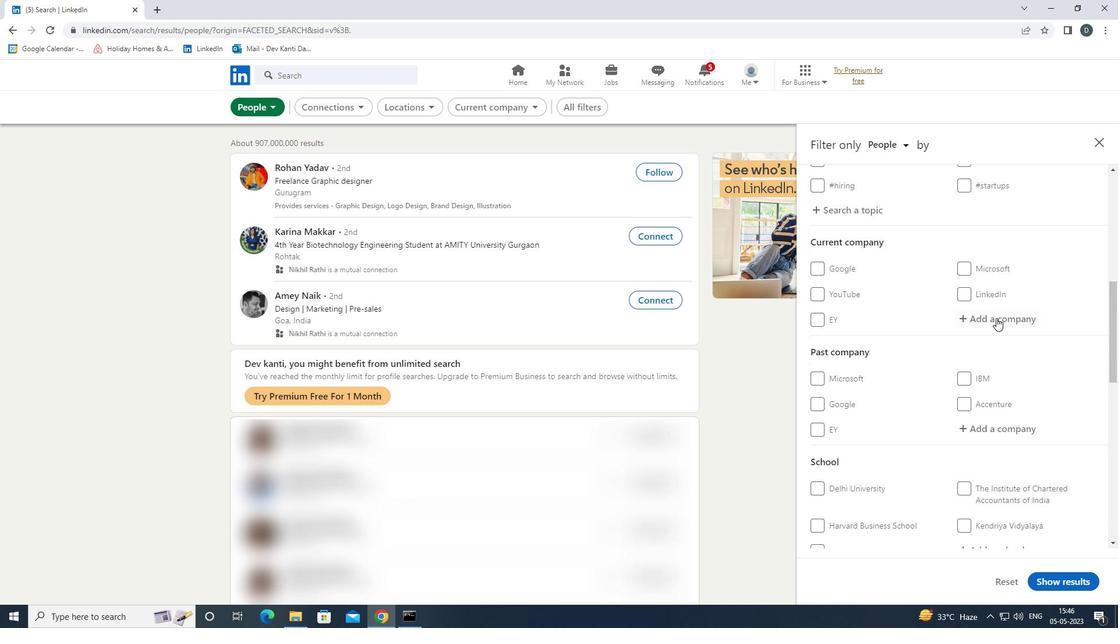 
Action: Mouse moved to (927, 293)
Screenshot: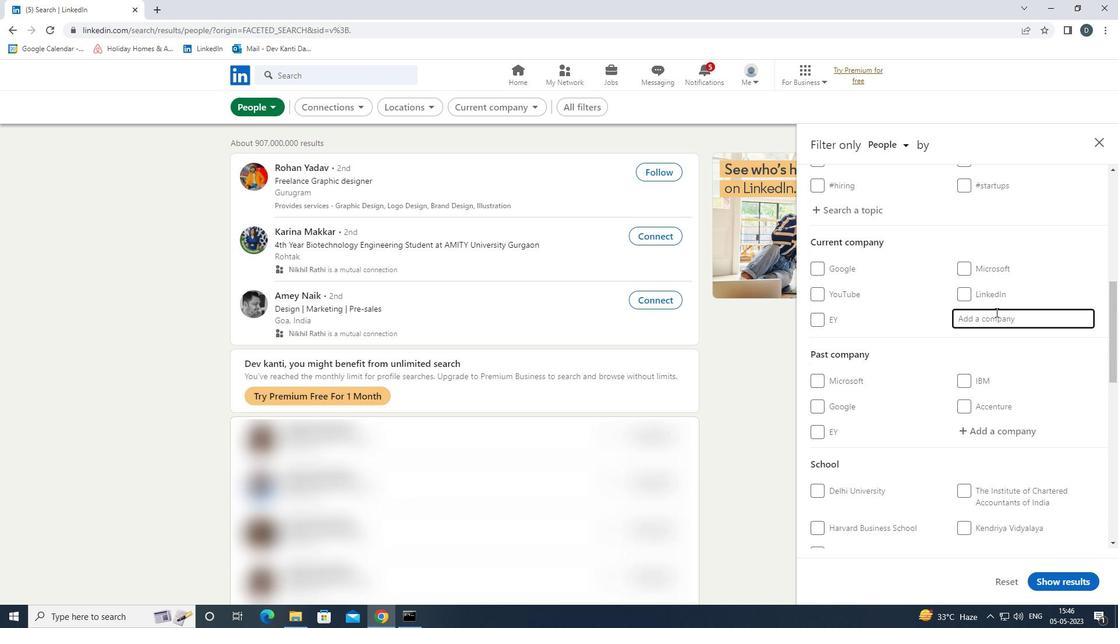 
Action: Key pressed <Key.shift><Key.shift><Key.shift><Key.shift><Key.shift><Key.shift><Key.shift><Key.shift><Key.shift><Key.shift><Key.shift><Key.shift><Key.shift><Key.shift>HTEL<Key.space><Key.shift>JOBS<Key.left><Key.left><Key.left><Key.left><Key.left><Key.left><Key.left><Key.left>O<Key.right><Key.right><Key.right><Key.right><Key.right><Key.right><Key.right><Key.right><Key.down><Key.down><Key.enter>
Screenshot: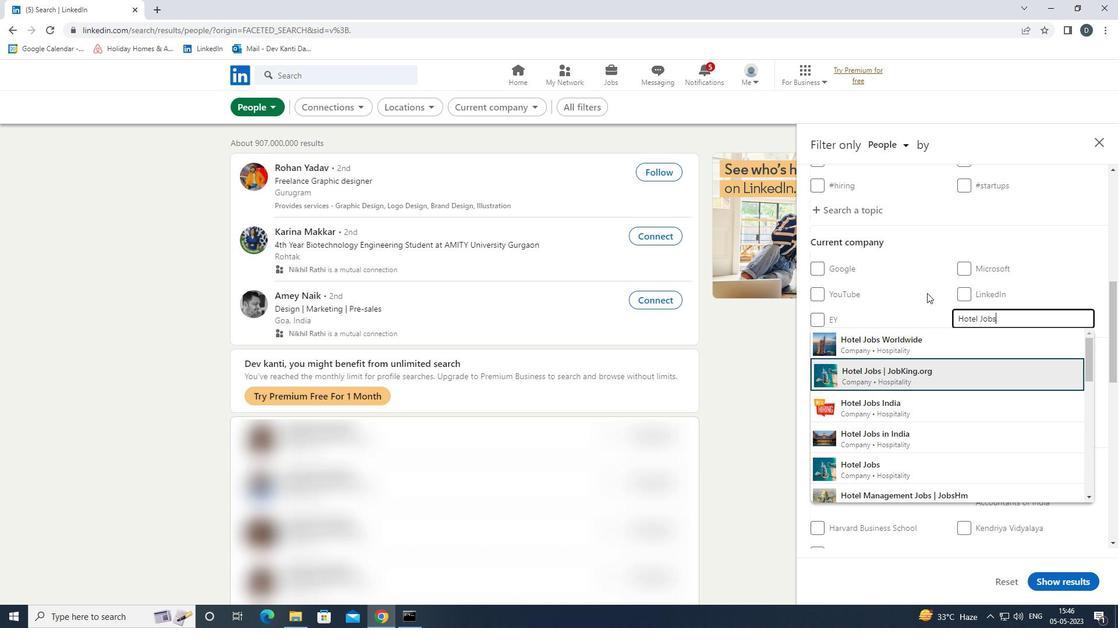 
Action: Mouse moved to (907, 287)
Screenshot: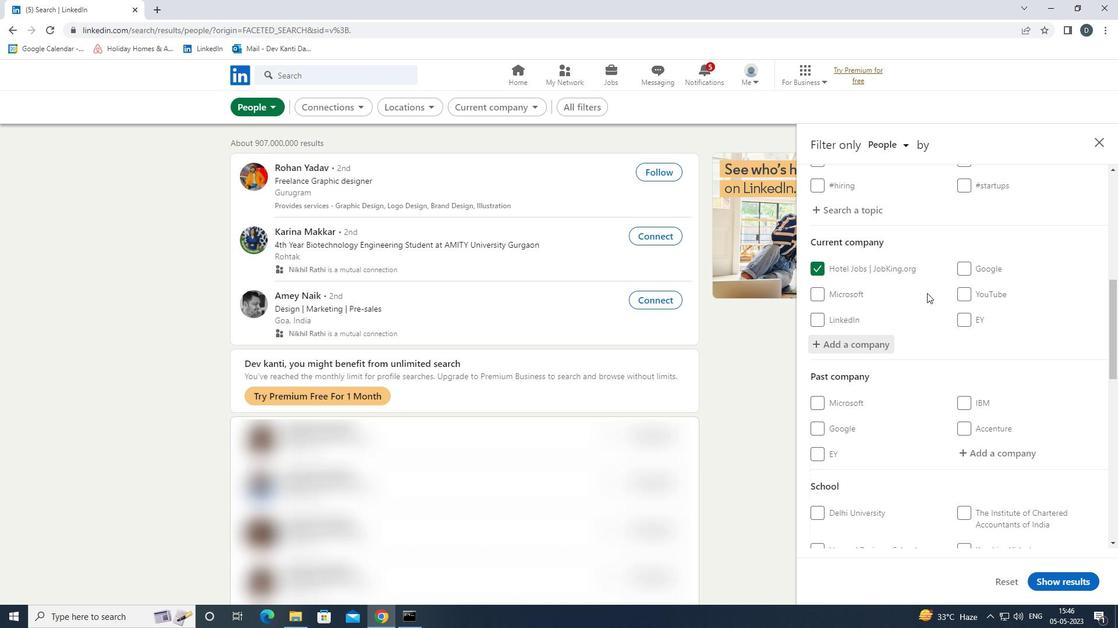 
Action: Mouse scrolled (907, 287) with delta (0, 0)
Screenshot: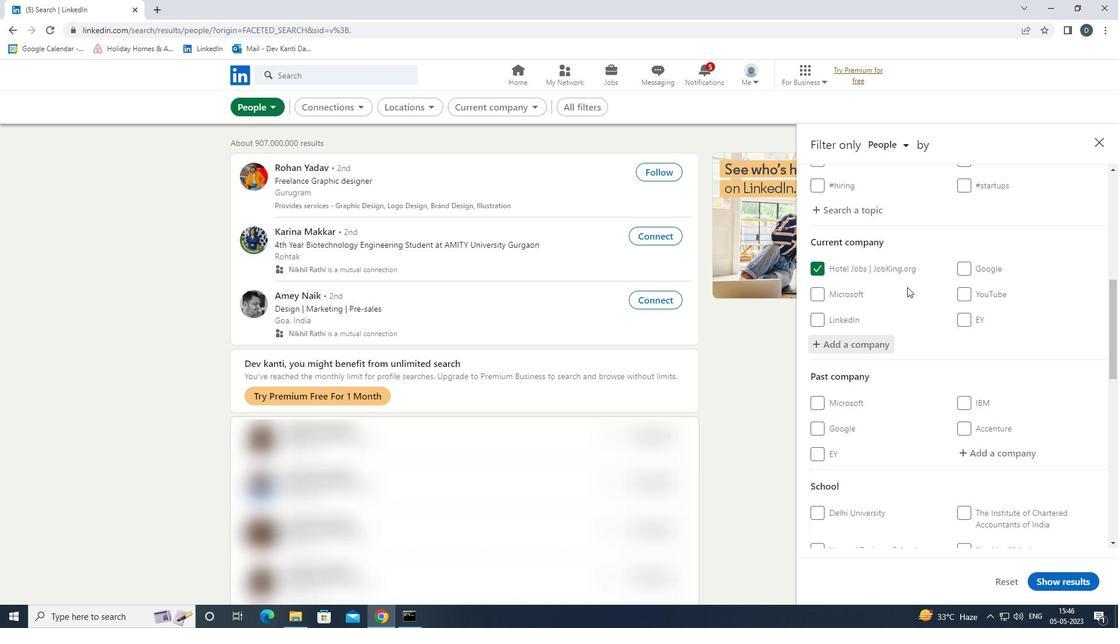 
Action: Mouse moved to (920, 290)
Screenshot: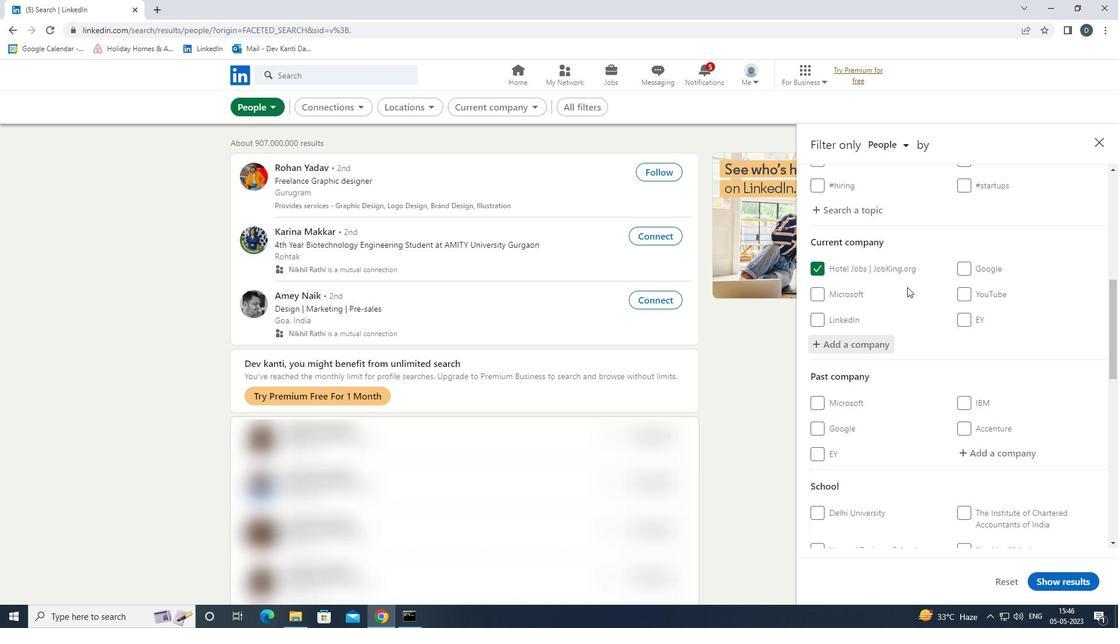 
Action: Mouse scrolled (920, 290) with delta (0, 0)
Screenshot: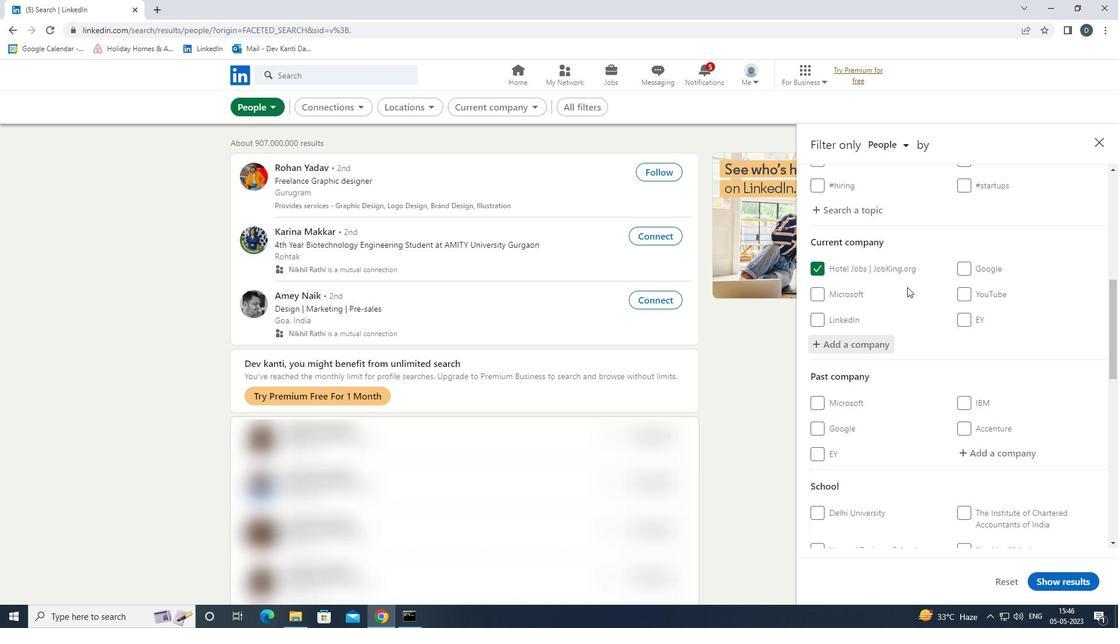 
Action: Mouse moved to (934, 294)
Screenshot: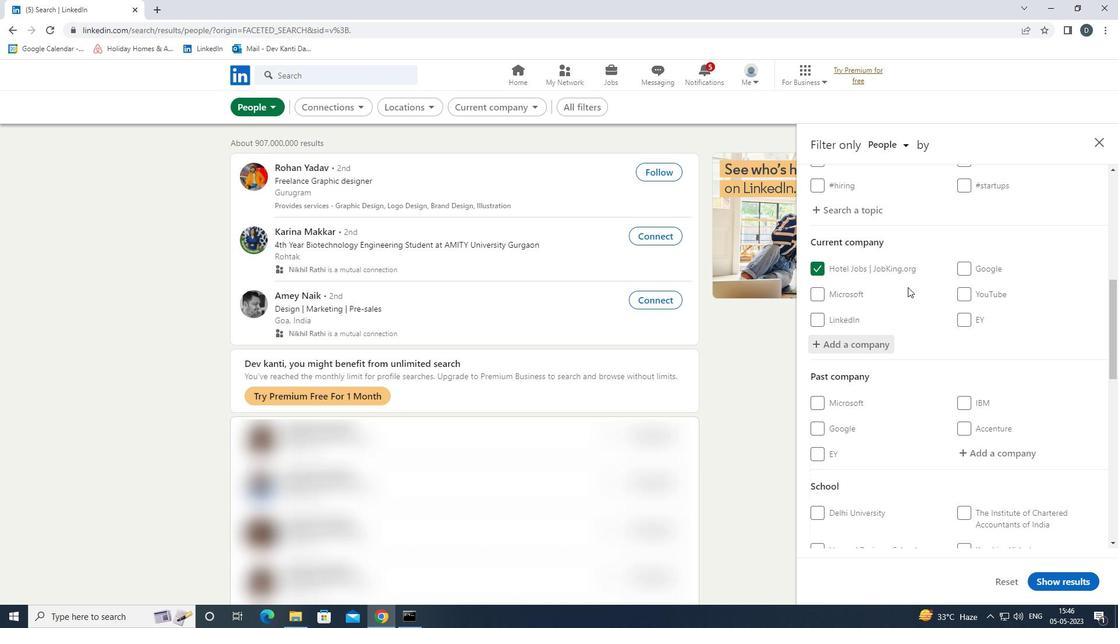 
Action: Mouse scrolled (934, 294) with delta (0, 0)
Screenshot: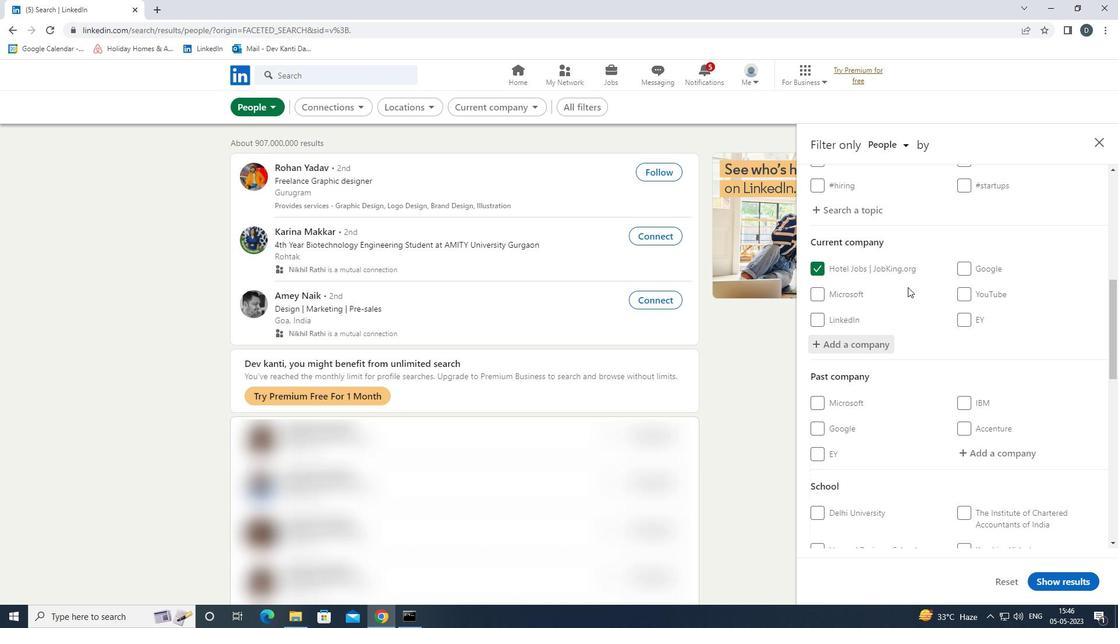 
Action: Mouse moved to (1005, 397)
Screenshot: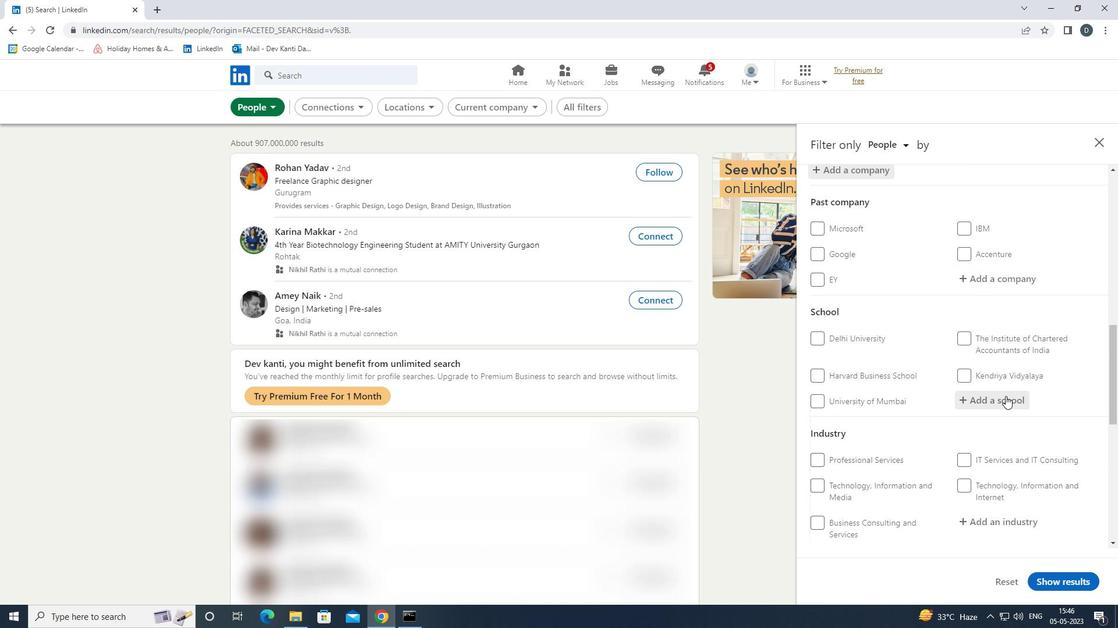 
Action: Mouse pressed left at (1005, 397)
Screenshot: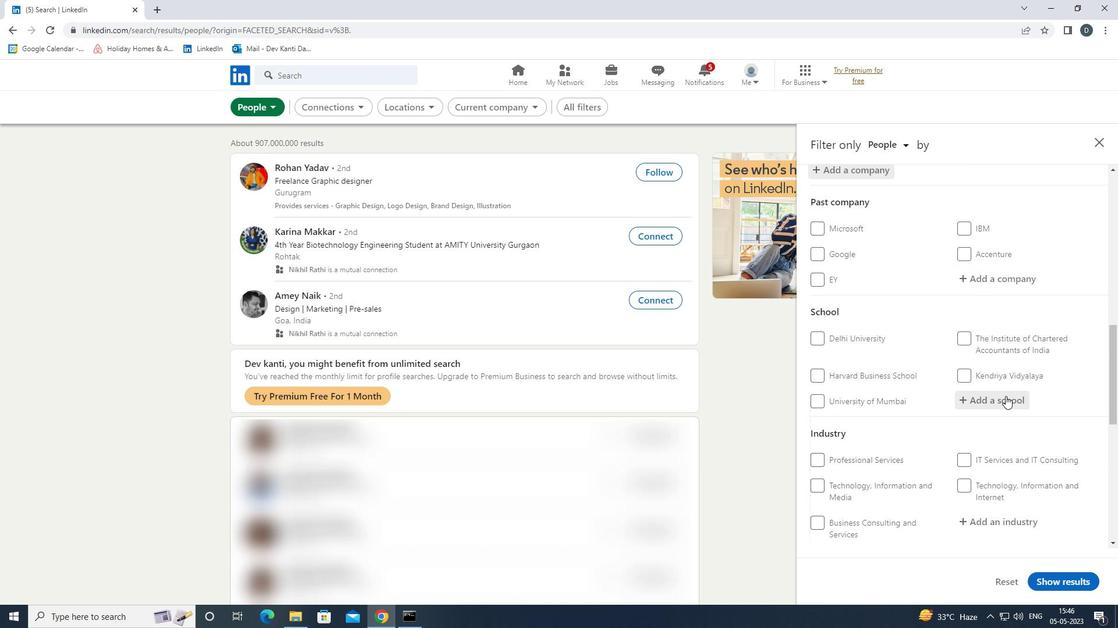 
Action: Mouse moved to (932, 378)
Screenshot: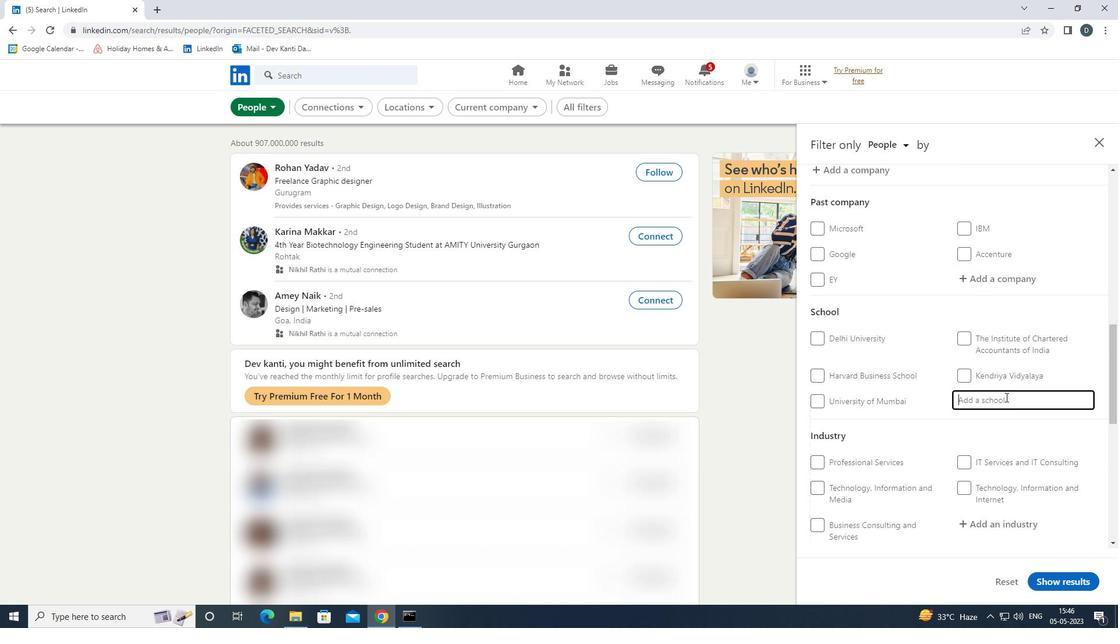 
Action: Key pressed <Key.shift>
Screenshot: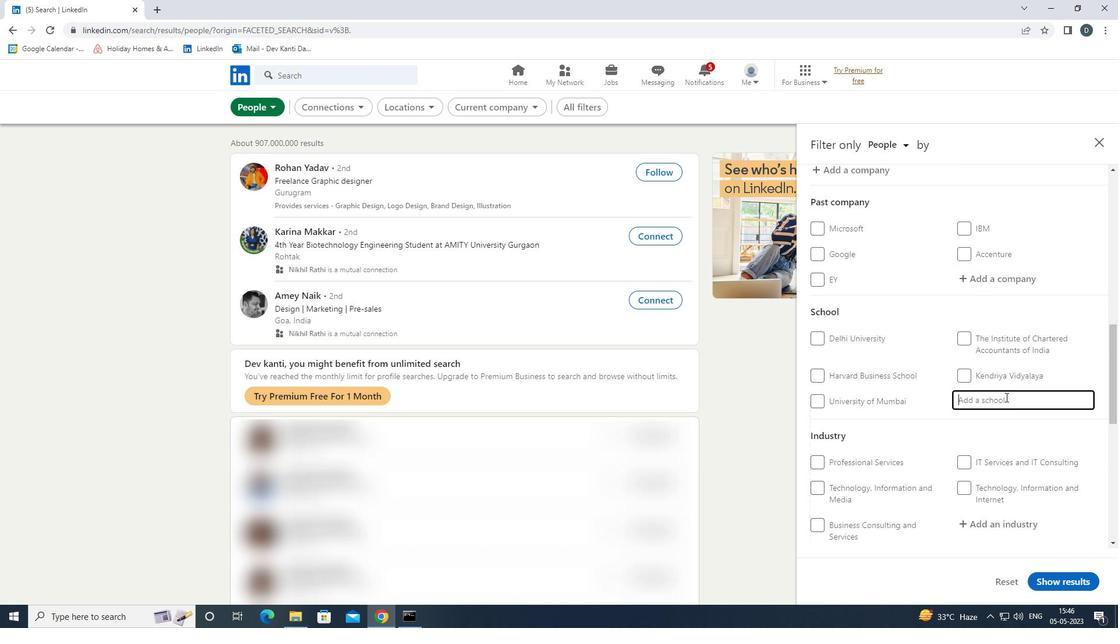 
Action: Mouse moved to (931, 378)
Screenshot: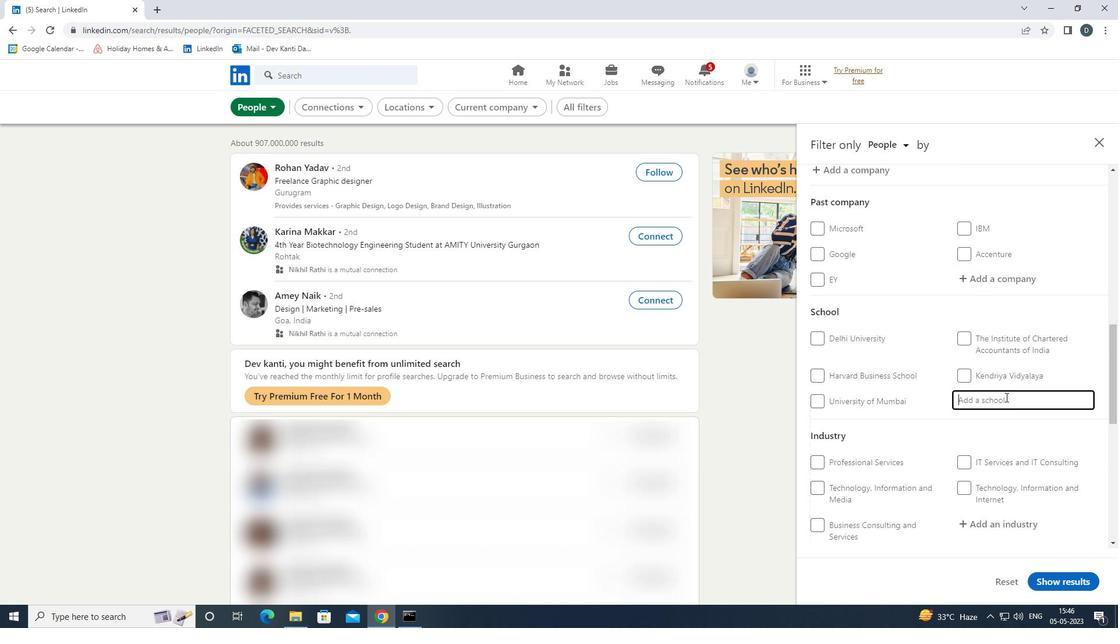 
Action: Key pressed <Key.shift><Key.shift><Key.shift><Key.shift><Key.shift><Key.shift><Key.shift><Key.shift><Key.shift><Key.shift><Key.shift>MGM<Key.space><Key.shift>COLLEGE<Key.space><Key.shift>OF<Key.space><Key.down><Key.enter>
Screenshot: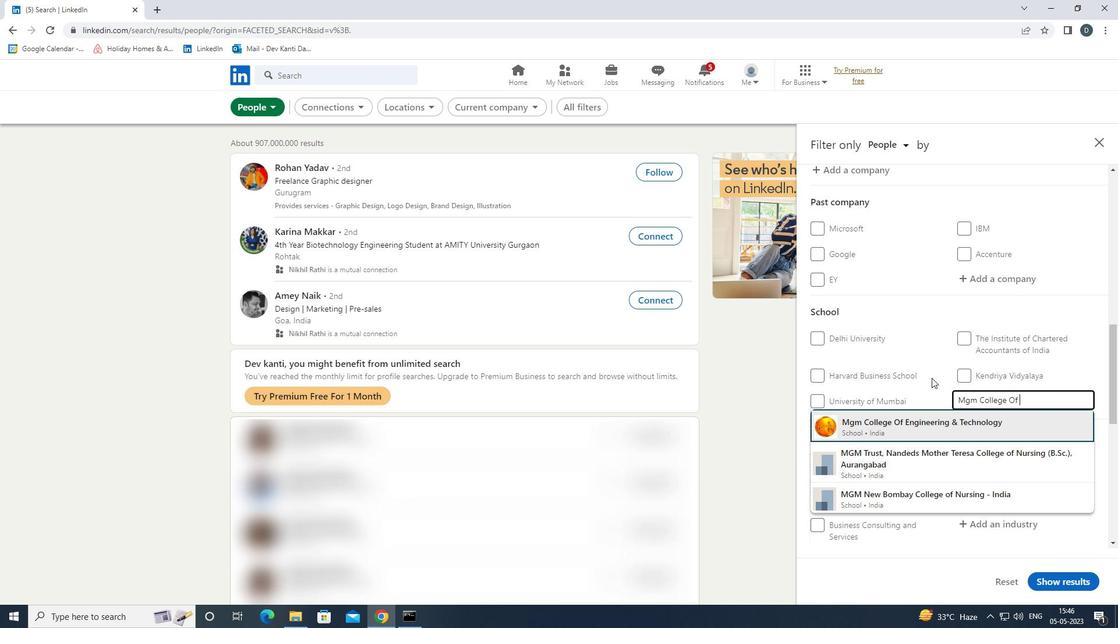 
Action: Mouse scrolled (931, 377) with delta (0, 0)
Screenshot: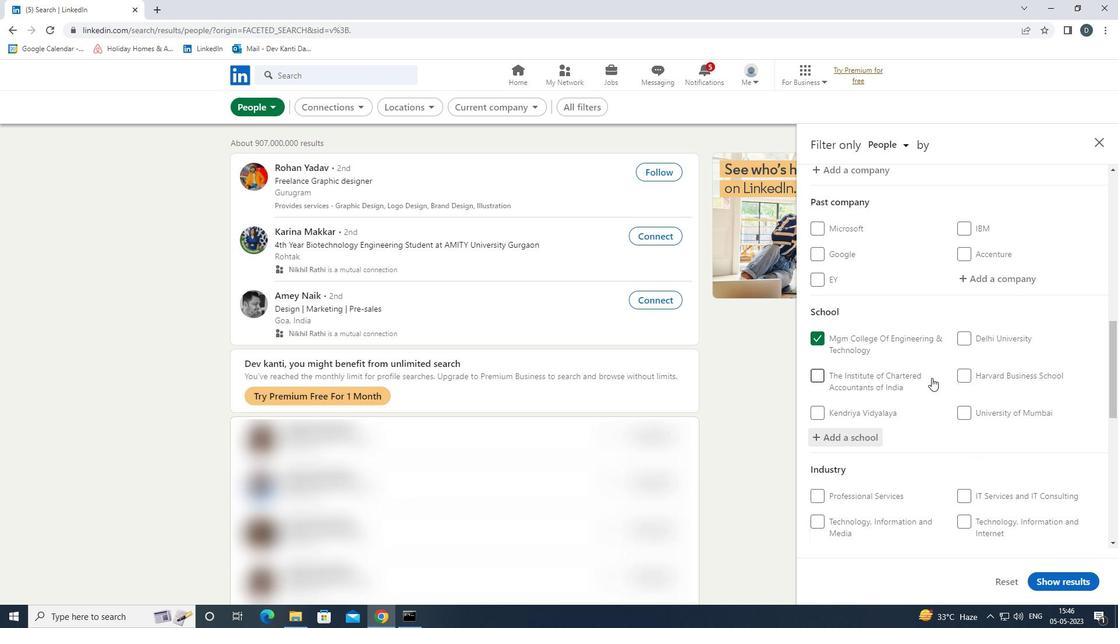 
Action: Mouse scrolled (931, 377) with delta (0, 0)
Screenshot: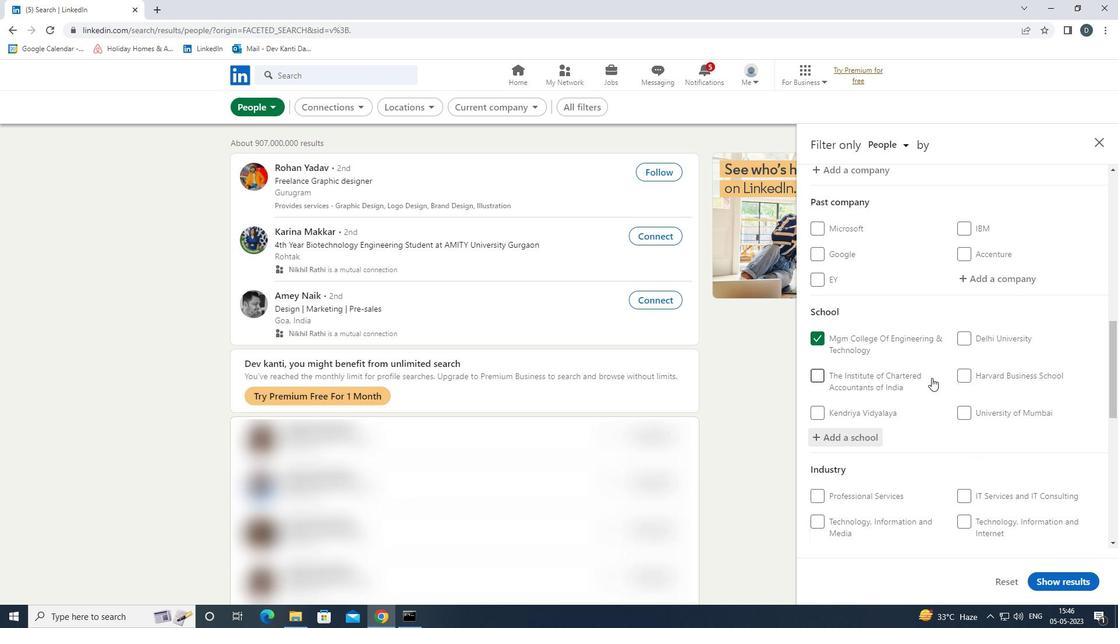 
Action: Mouse scrolled (931, 377) with delta (0, 0)
Screenshot: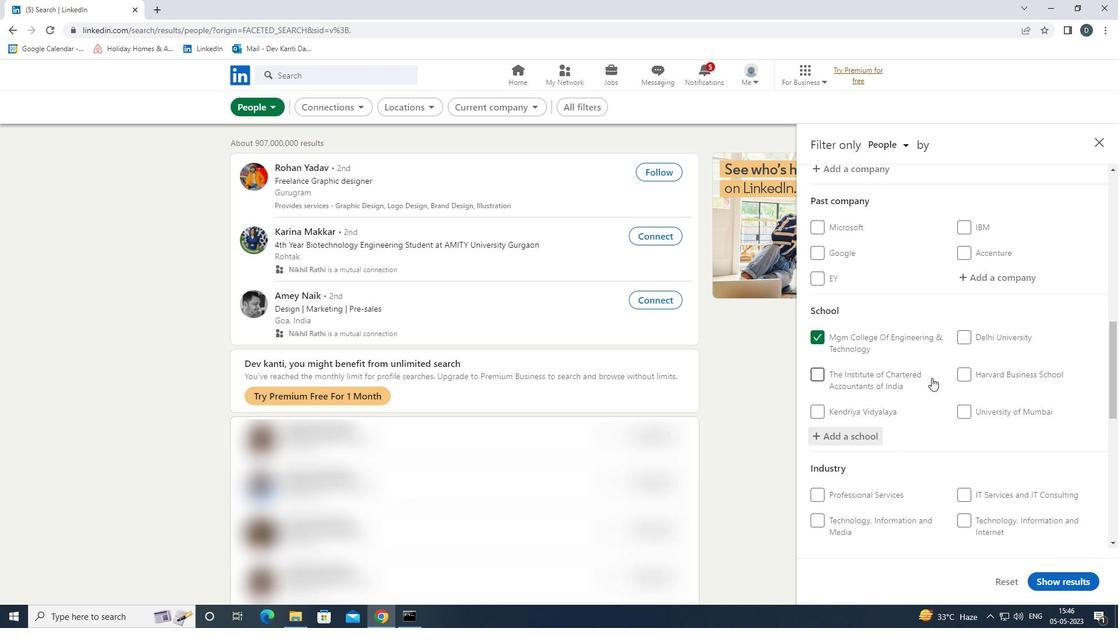 
Action: Mouse moved to (981, 377)
Screenshot: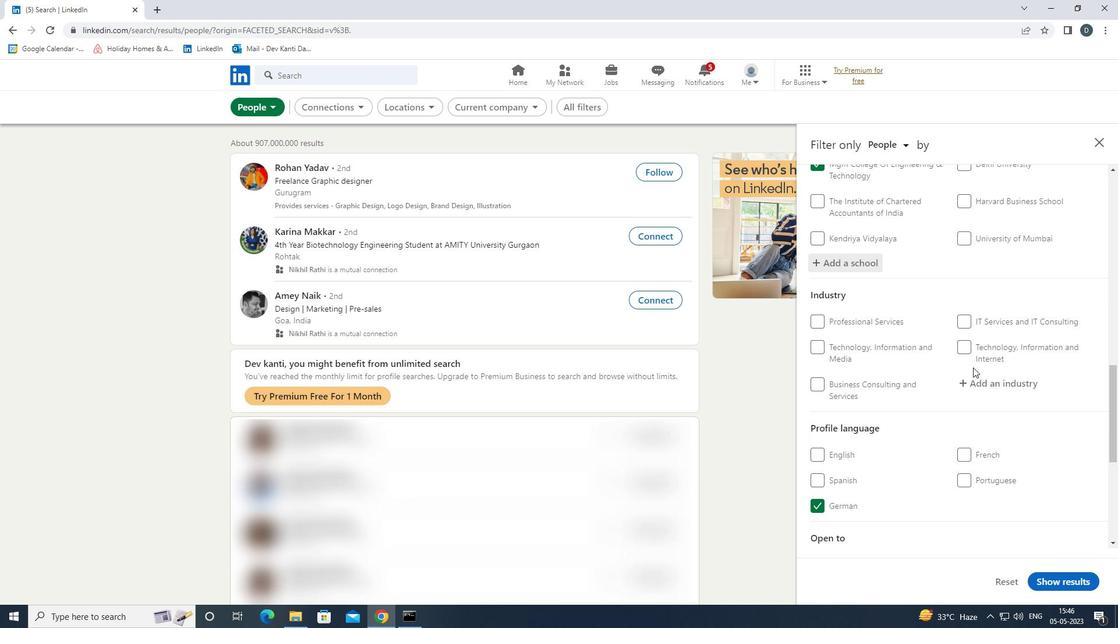 
Action: Mouse pressed left at (981, 377)
Screenshot: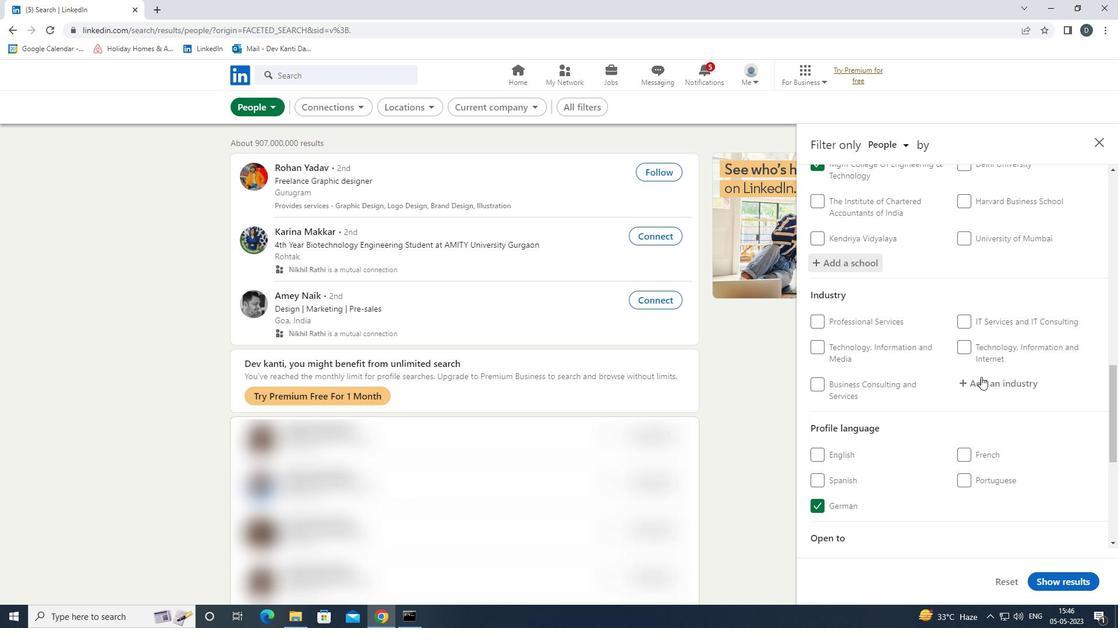 
Action: Mouse moved to (963, 374)
Screenshot: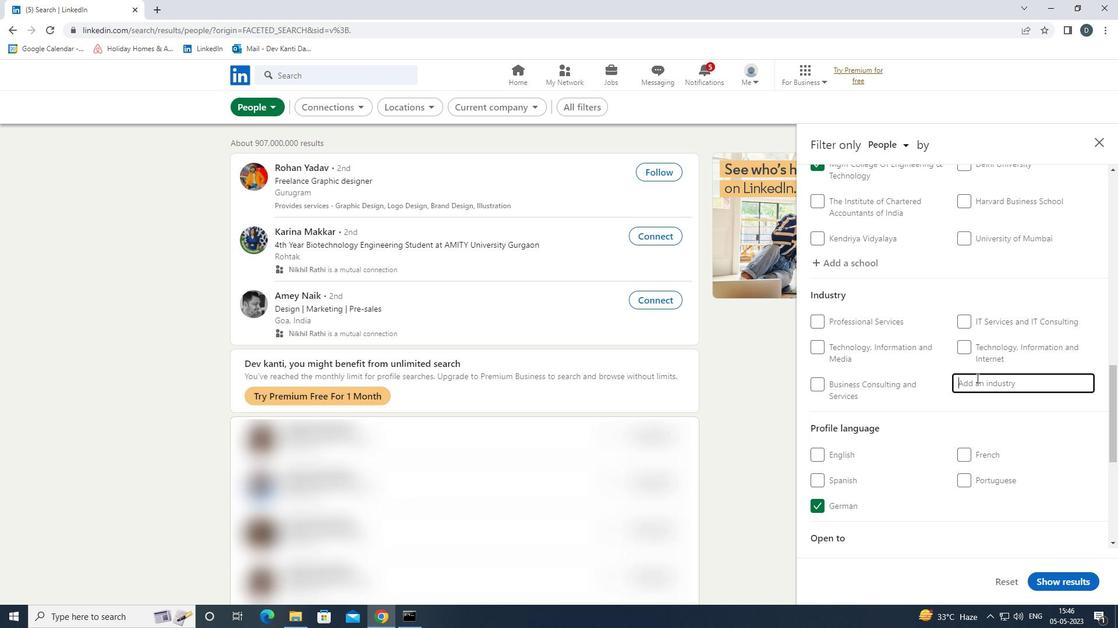 
Action: Key pressed <Key.shift><Key.shift><Key.shift><Key.shift><Key.shift><Key.shift><Key.shift><Key.shift><Key.shift><Key.shift><Key.shift><Key.shift><Key.shift>DATA<Key.space><Key.shift>INFRA<Key.down><Key.enter>
Screenshot: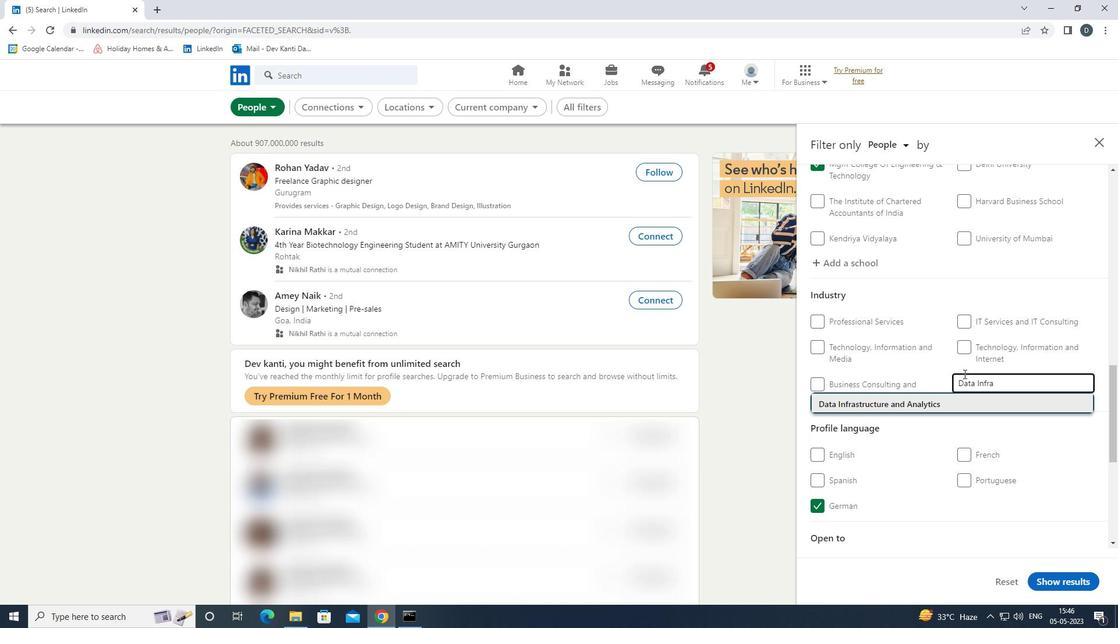 
Action: Mouse moved to (945, 369)
Screenshot: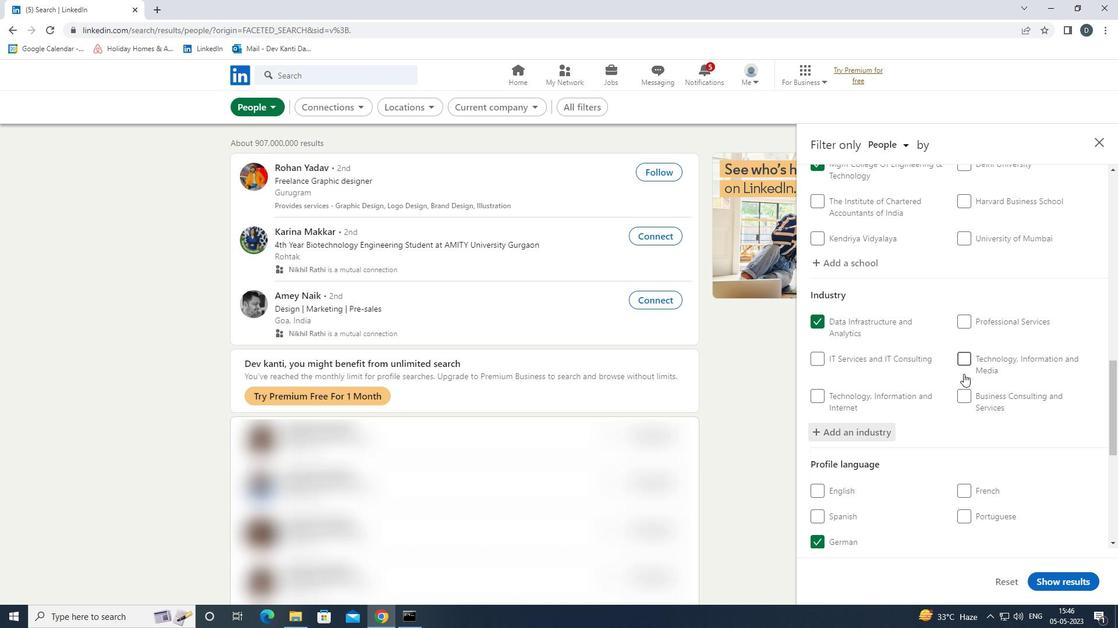 
Action: Mouse scrolled (945, 369) with delta (0, 0)
Screenshot: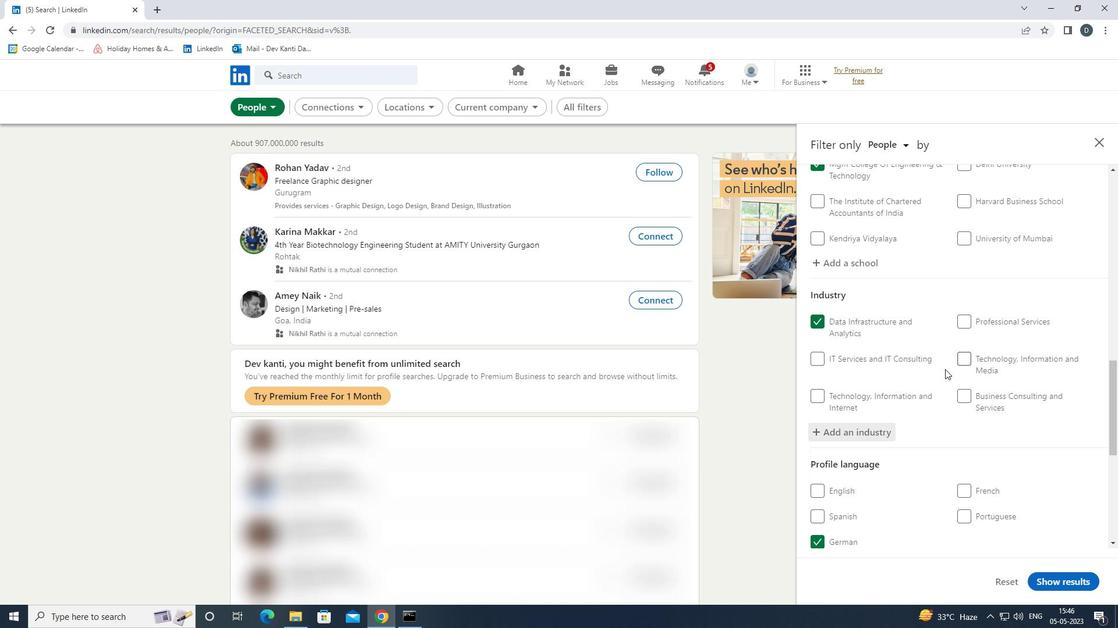 
Action: Mouse moved to (948, 377)
Screenshot: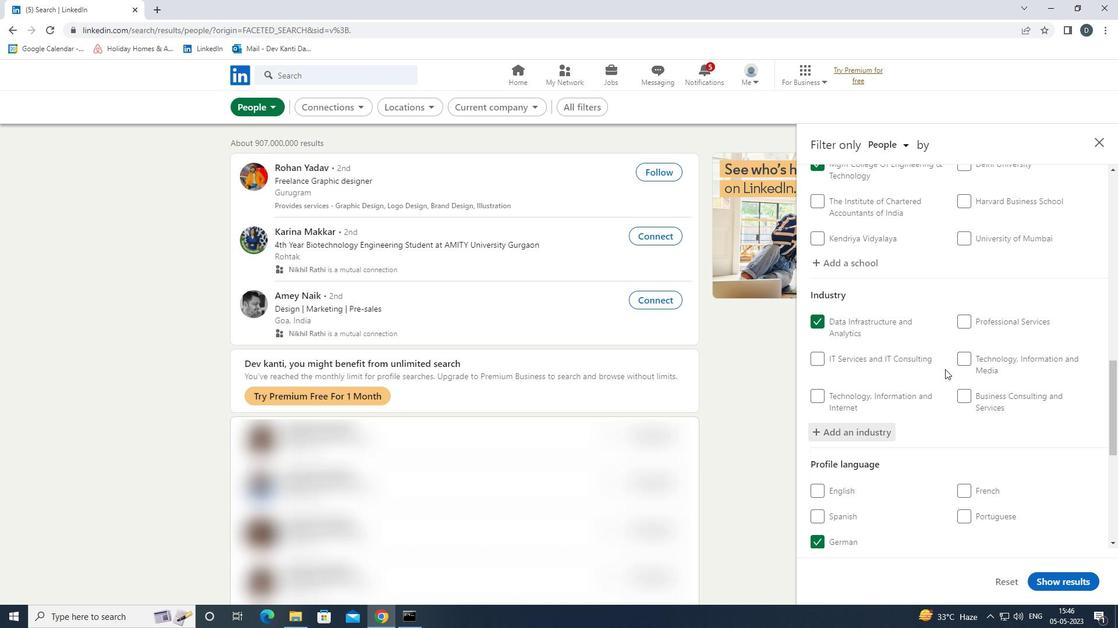 
Action: Mouse scrolled (948, 376) with delta (0, 0)
Screenshot: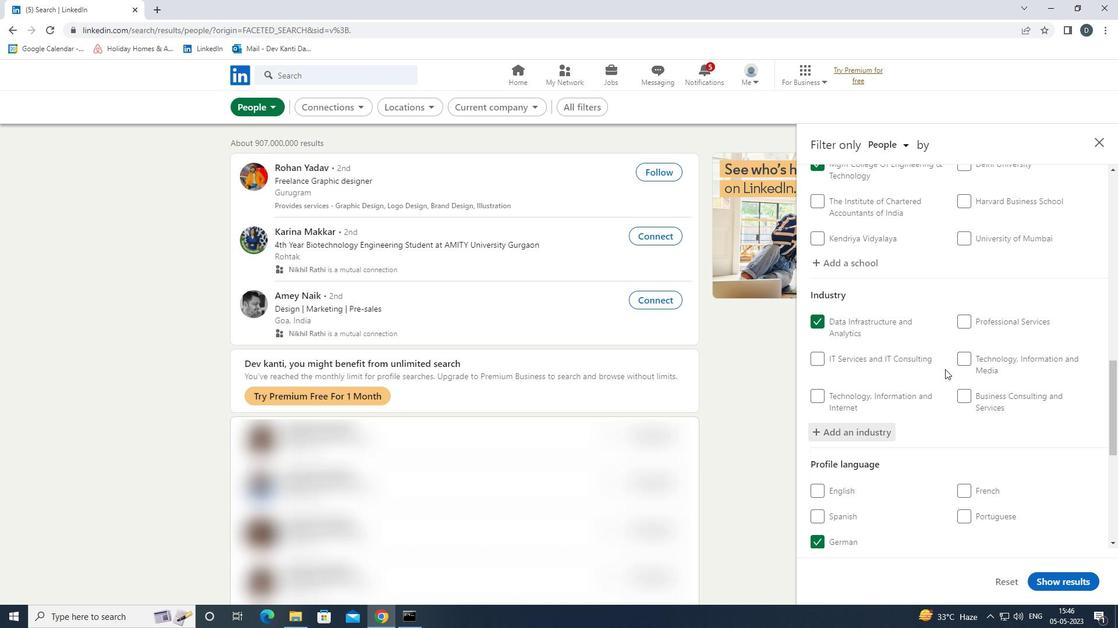 
Action: Mouse moved to (949, 377)
Screenshot: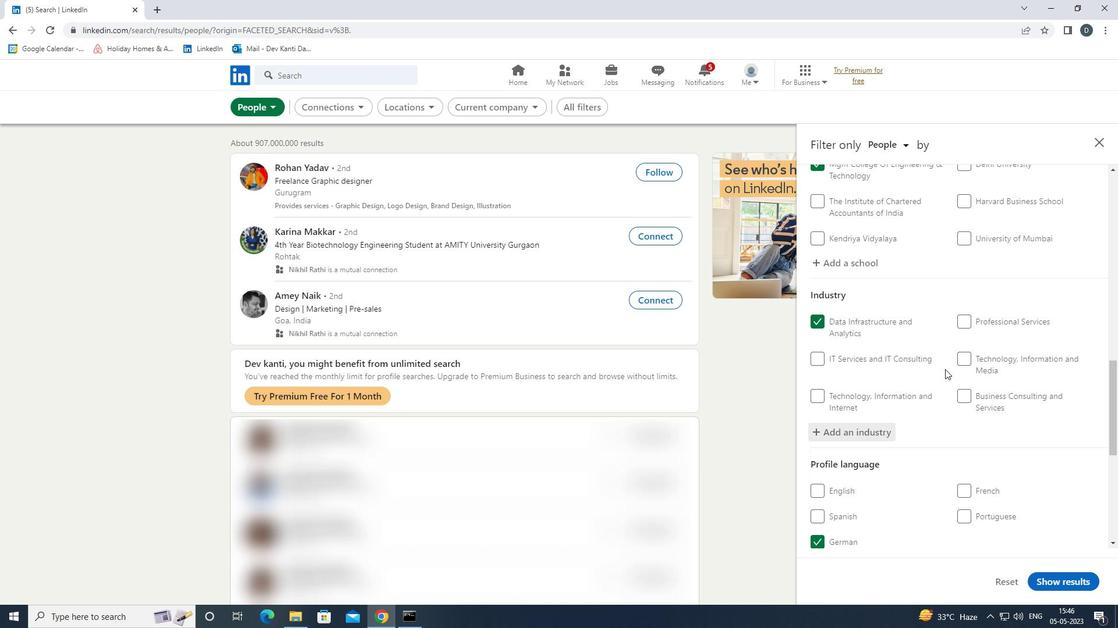 
Action: Mouse scrolled (949, 376) with delta (0, 0)
Screenshot: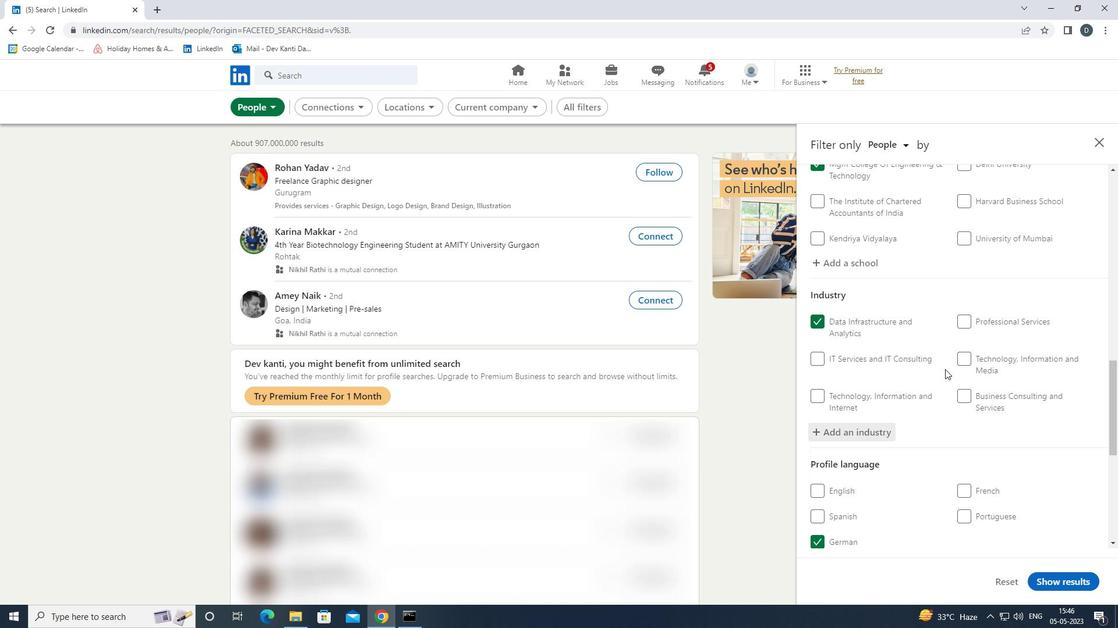 
Action: Mouse scrolled (949, 376) with delta (0, 0)
Screenshot: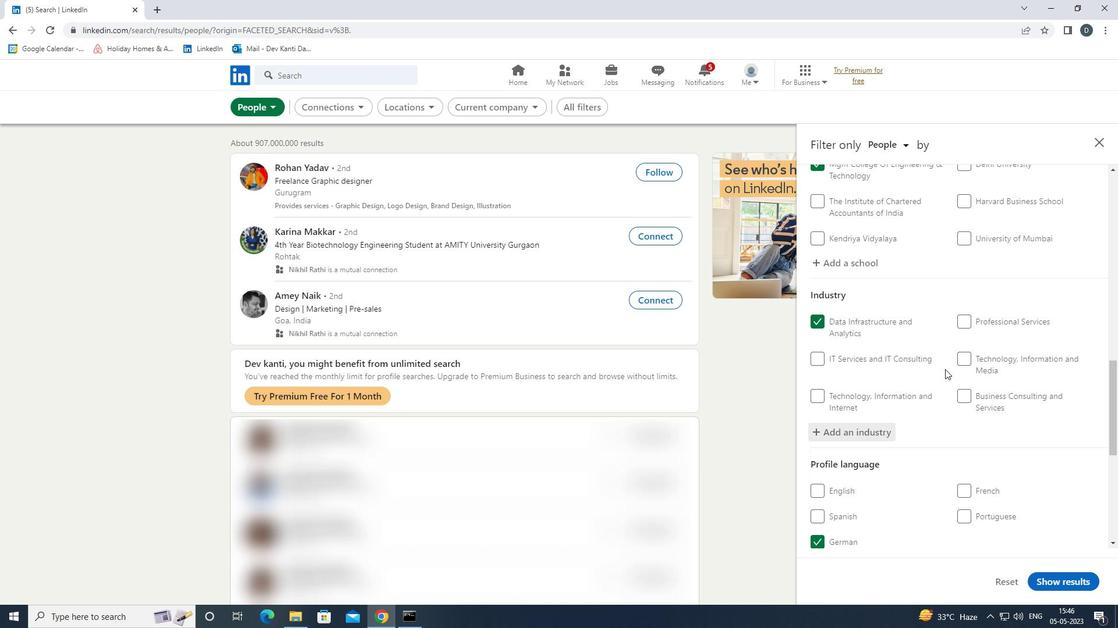 
Action: Mouse moved to (985, 482)
Screenshot: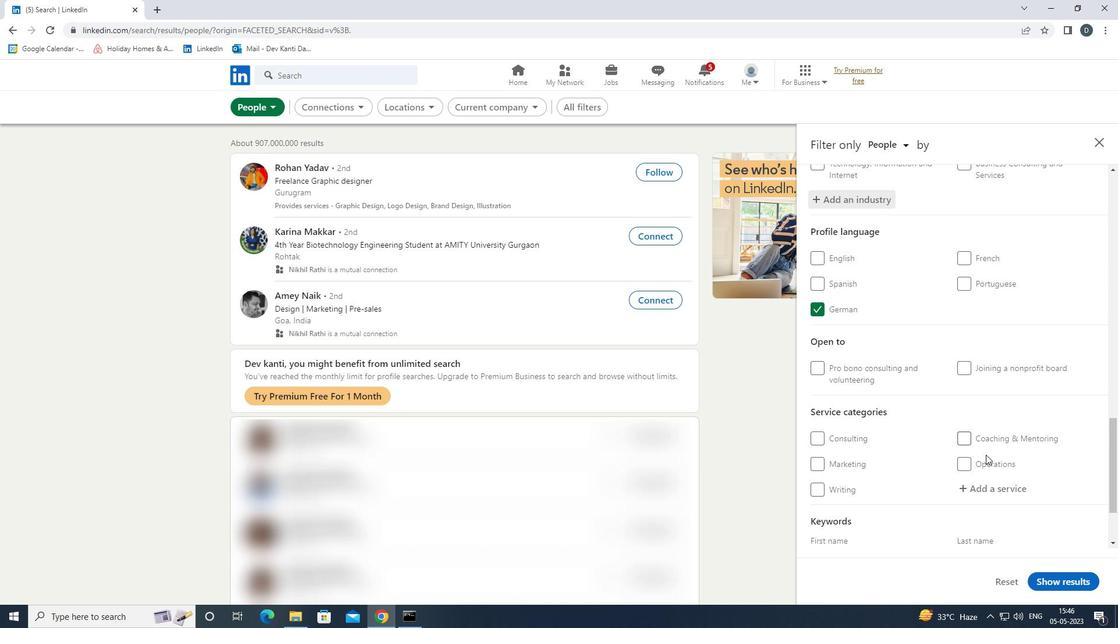 
Action: Mouse pressed left at (985, 482)
Screenshot: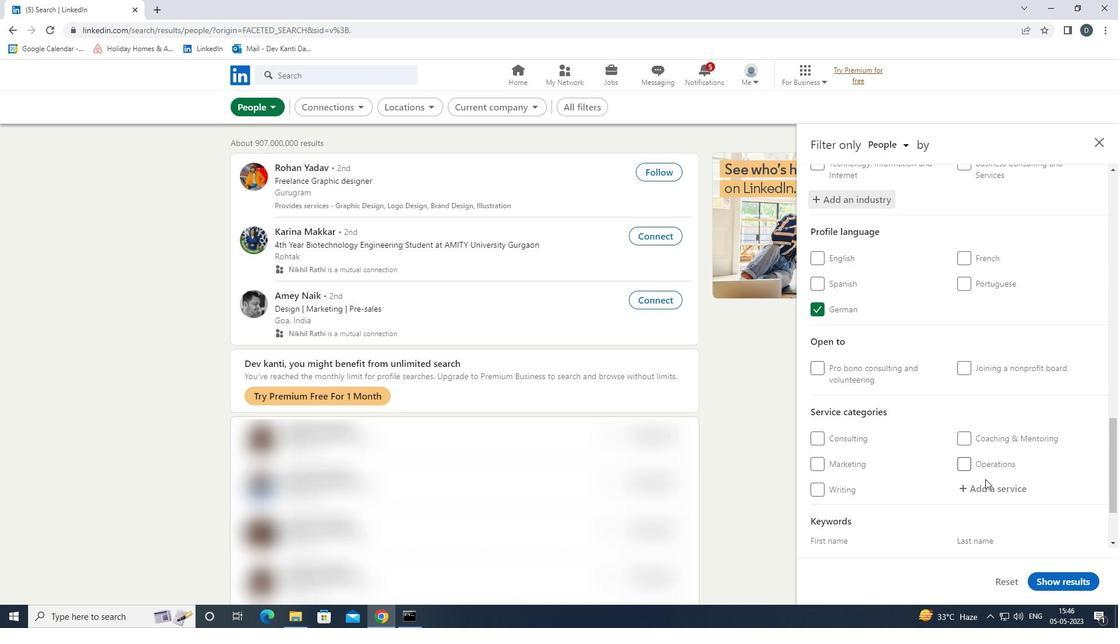 
Action: Mouse moved to (946, 473)
Screenshot: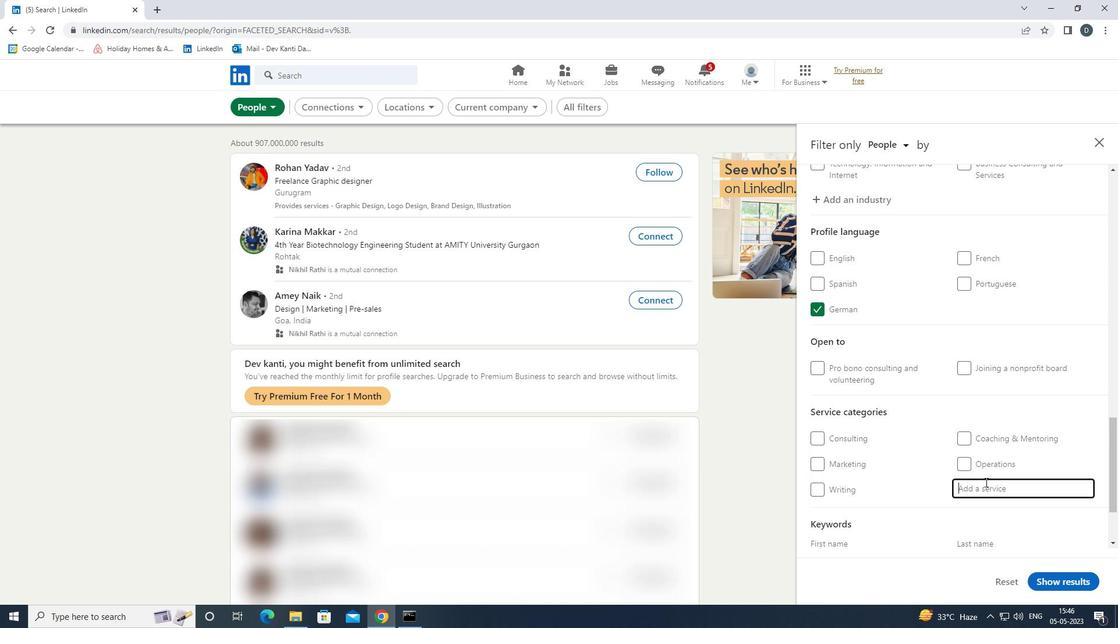 
Action: Key pressed <Key.shift>TRAINING<Key.space><Key.down><Key.enter>
Screenshot: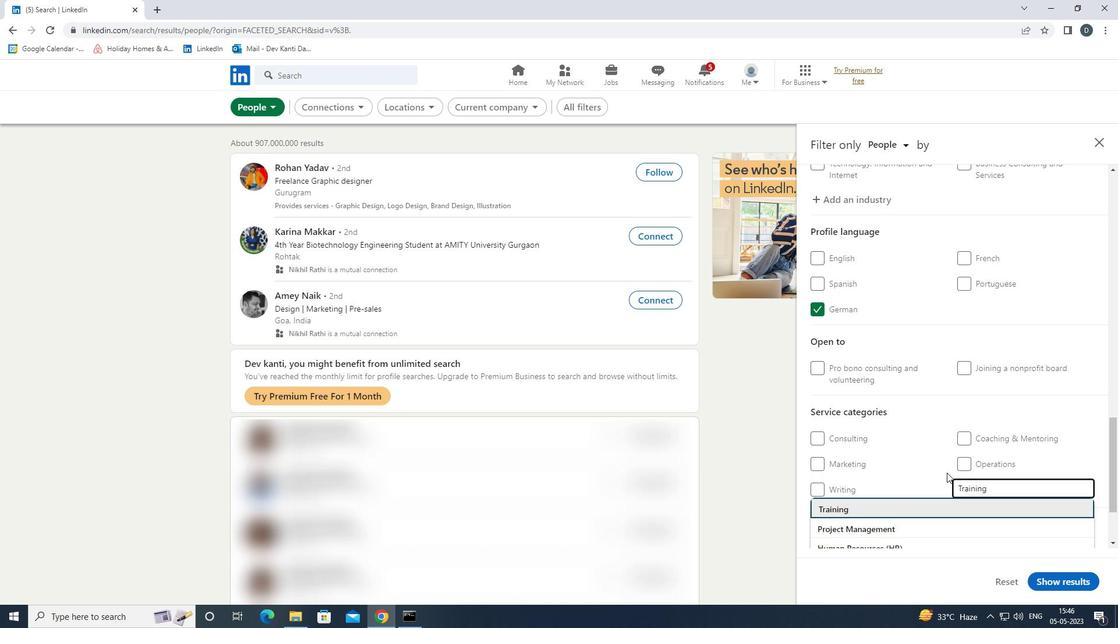 
Action: Mouse scrolled (946, 472) with delta (0, 0)
Screenshot: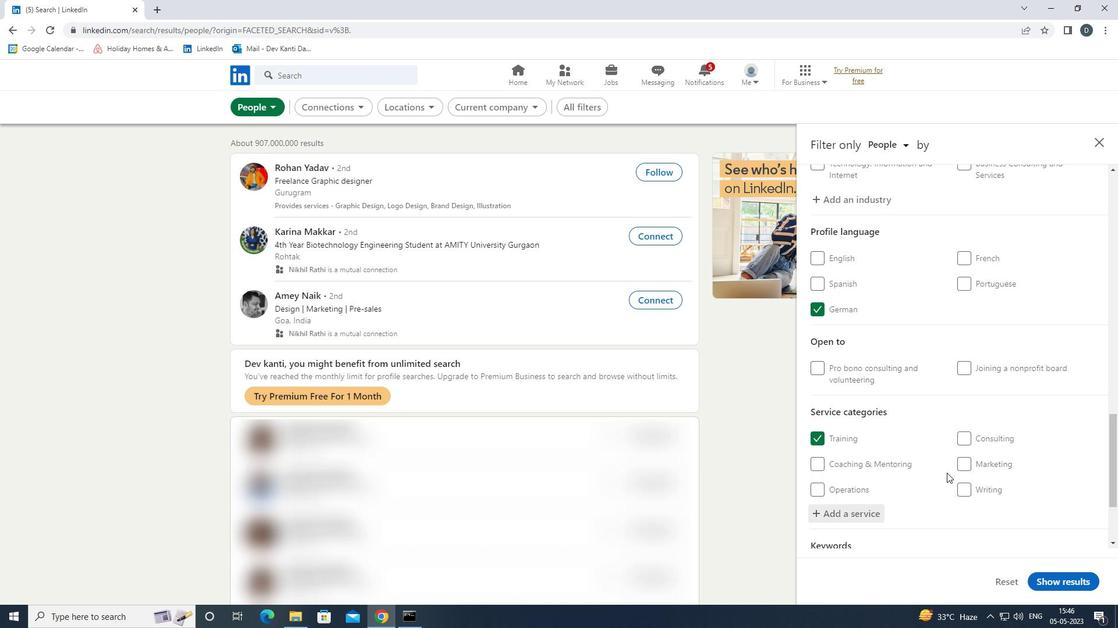 
Action: Mouse scrolled (946, 472) with delta (0, 0)
Screenshot: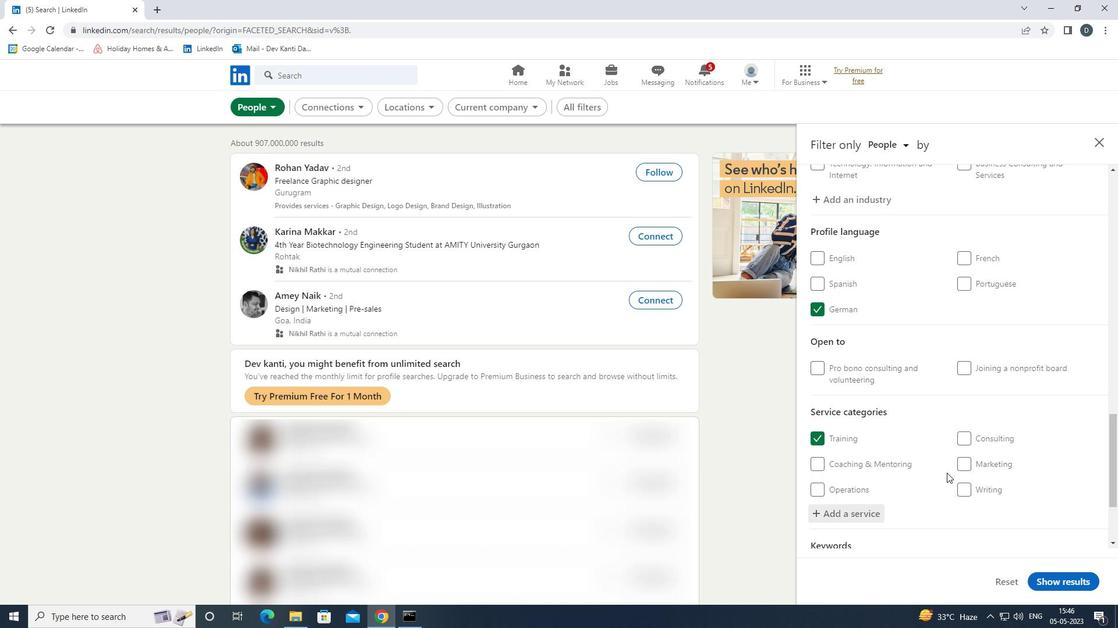 
Action: Mouse moved to (948, 473)
Screenshot: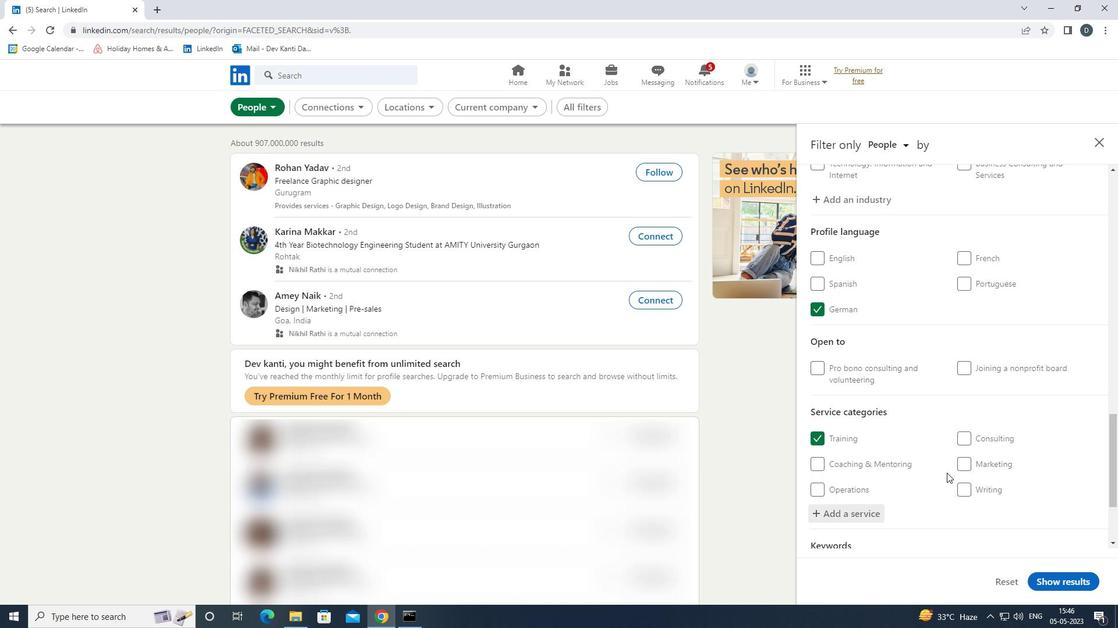 
Action: Mouse scrolled (948, 472) with delta (0, 0)
Screenshot: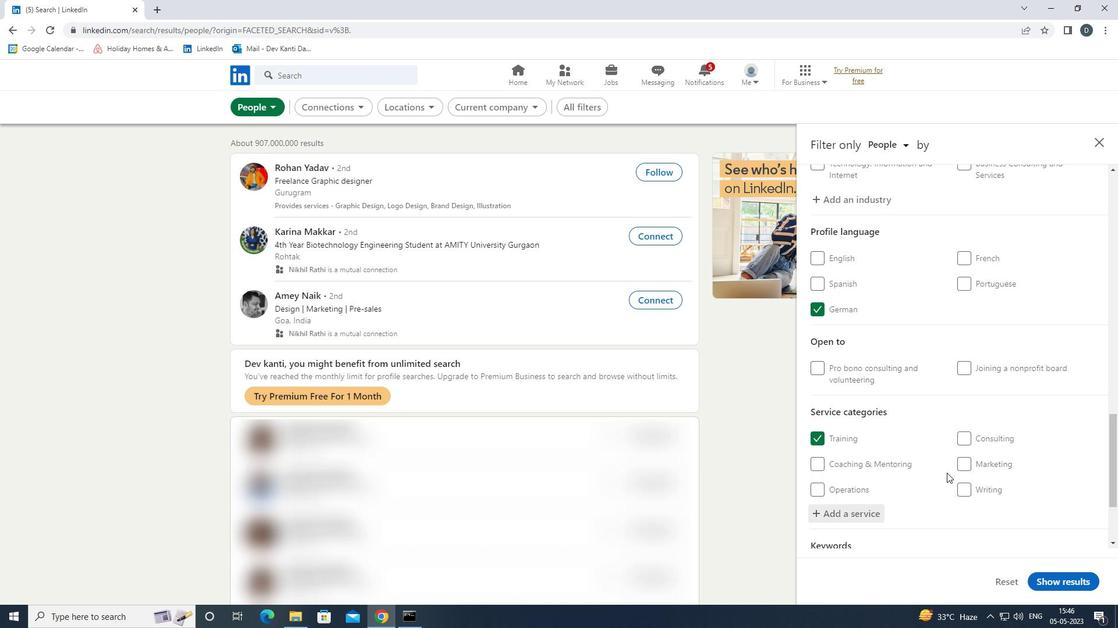 
Action: Mouse moved to (952, 474)
Screenshot: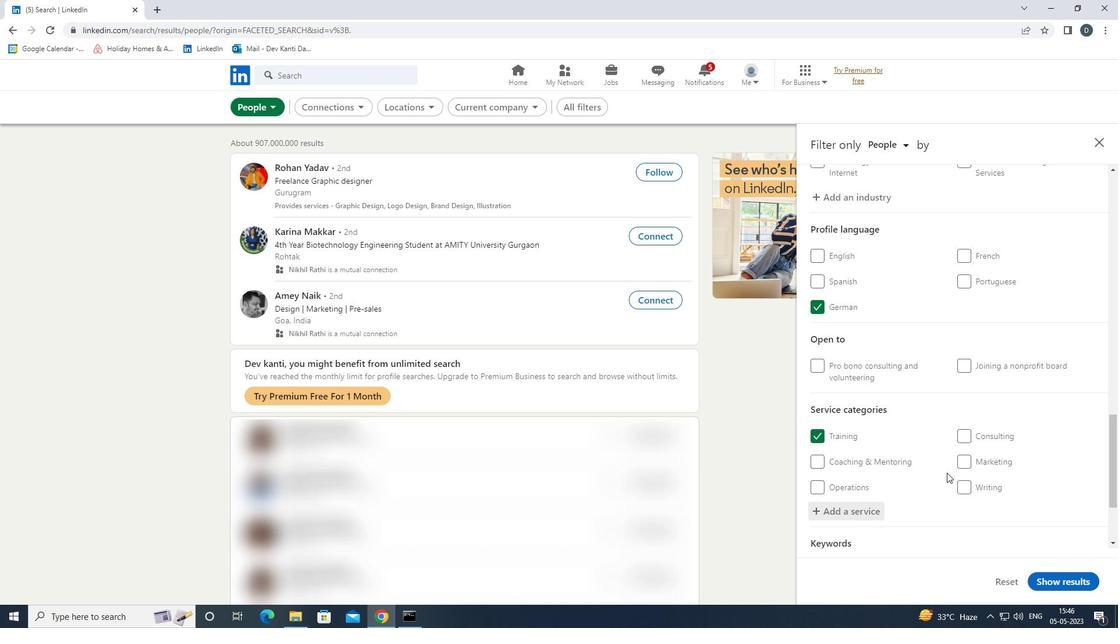 
Action: Mouse scrolled (952, 473) with delta (0, 0)
Screenshot: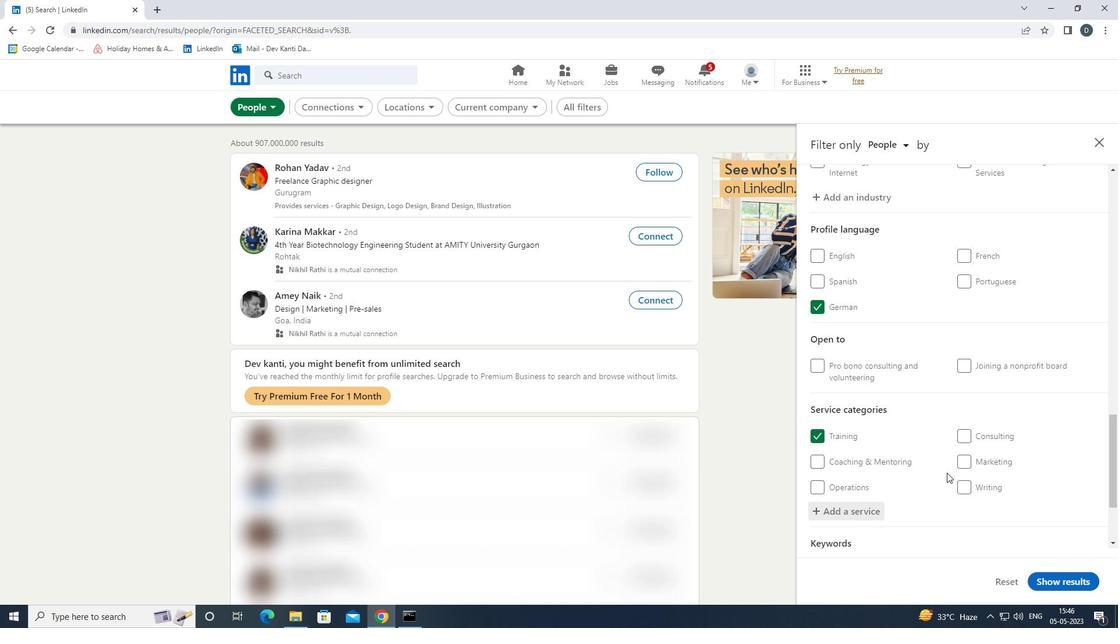 
Action: Mouse moved to (893, 498)
Screenshot: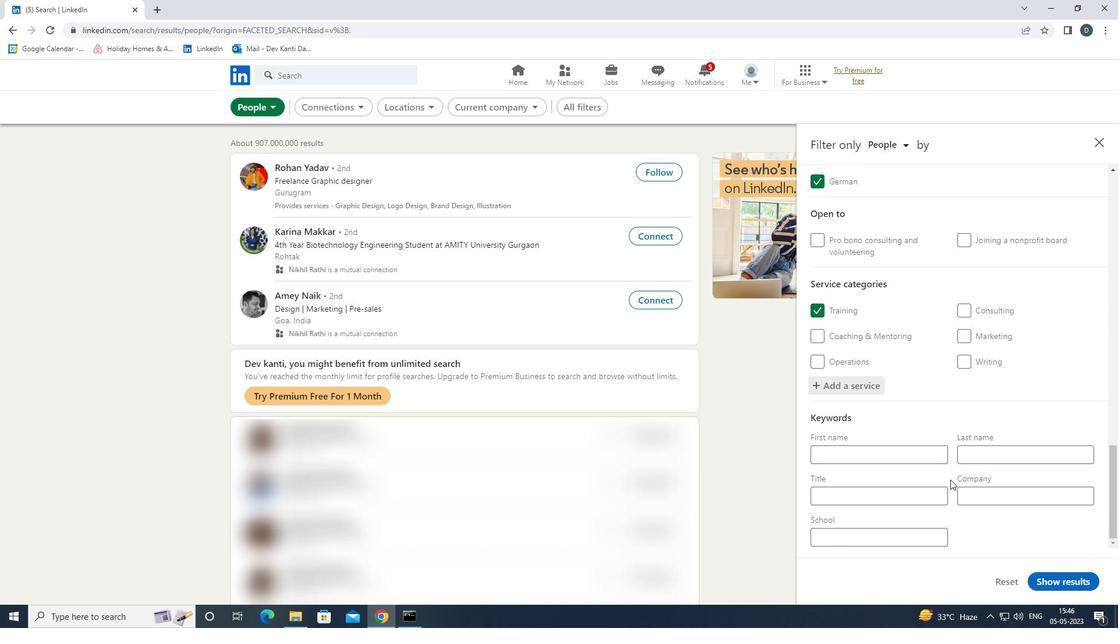 
Action: Mouse pressed left at (893, 498)
Screenshot: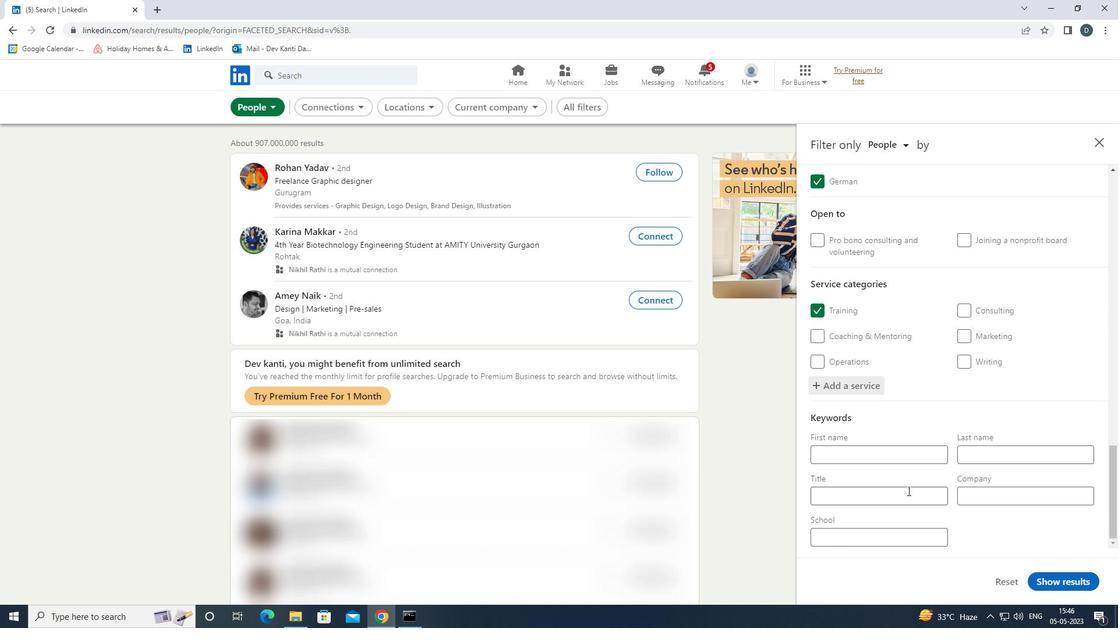 
Action: Key pressed <Key.shift><Key.shift><Key.shift><Key.shift>PERNO<Key.backspace><Key.backspace>SONAL<Key.space><Key.shift><Key.shift><Key.shift><Key.shift><Key.shift><Key.shift><Key.shift><Key.shift><Key.shift>ASSISTANT
Screenshot: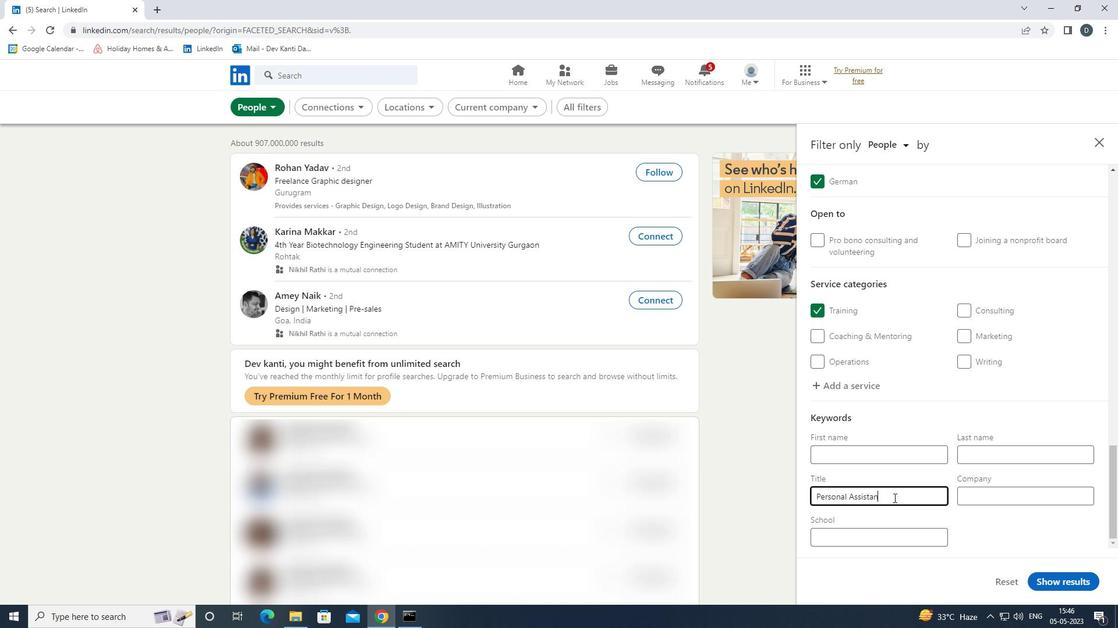
Action: Mouse moved to (1052, 587)
Screenshot: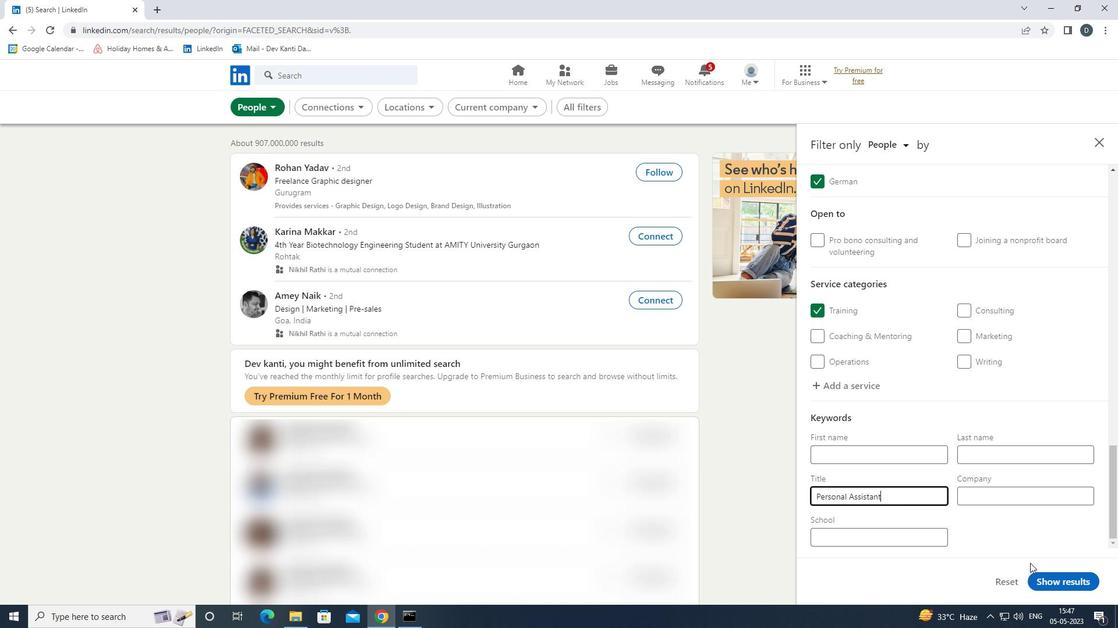 
Action: Mouse pressed left at (1052, 587)
Screenshot: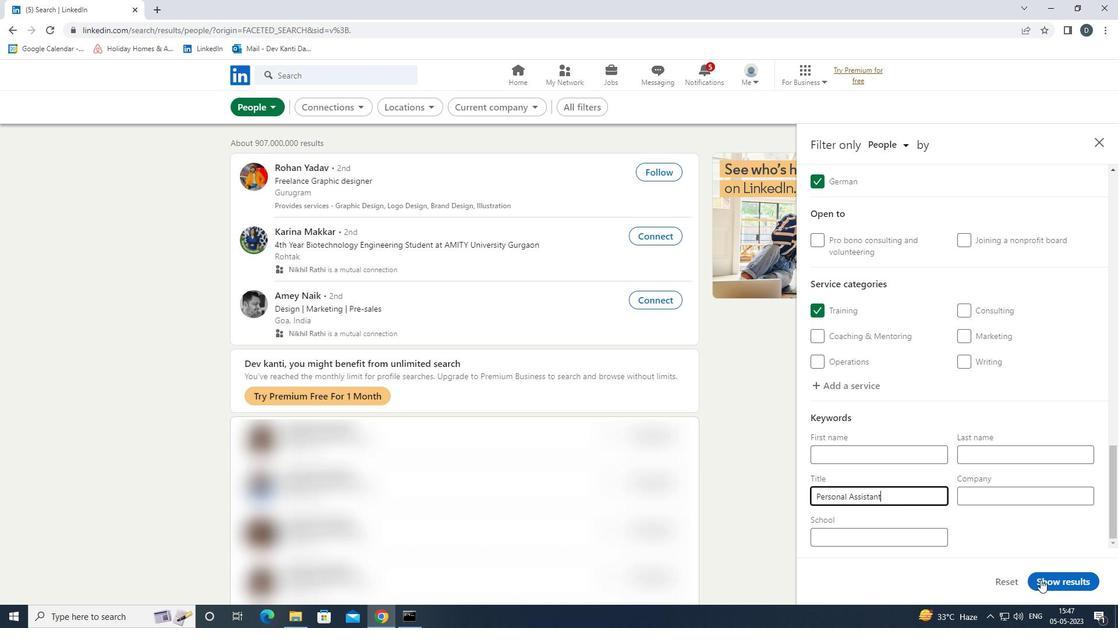 
Action: Mouse moved to (955, 400)
Screenshot: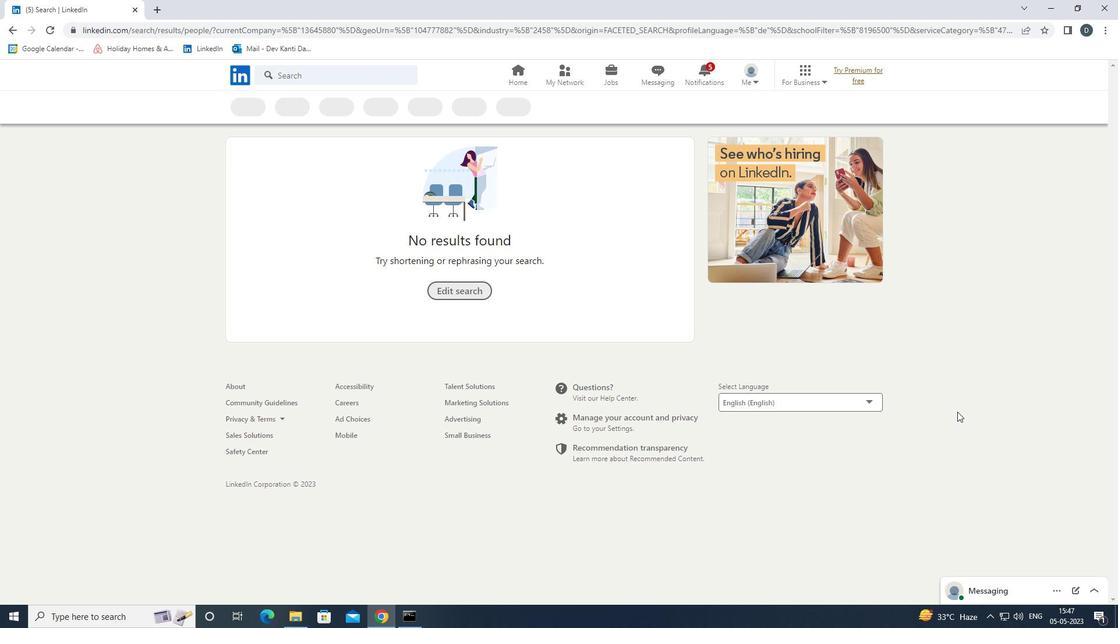 
